 Task: Find connections with filter location Sinfra with filter topic #Strategywith filter profile language English with filter current company Dalmia Bharat Group with filter school Career Point University Kota with filter industry Household and Institutional Furniture Manufacturing with filter service category AssistanceAdvertising with filter keywords title Store Manager
Action: Mouse moved to (568, 73)
Screenshot: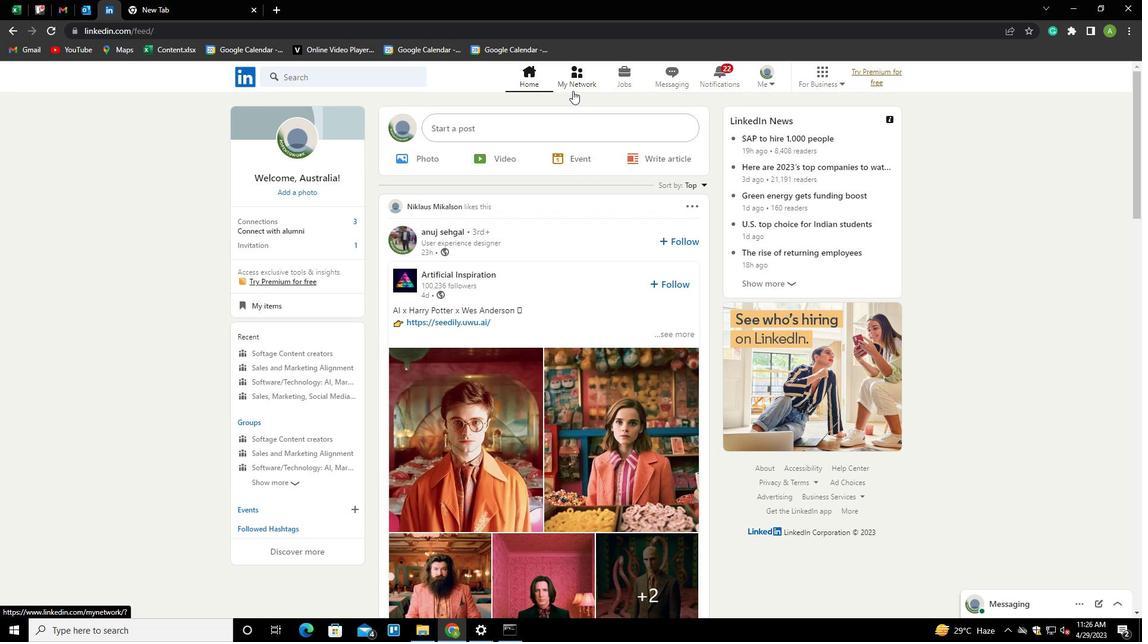 
Action: Mouse pressed left at (568, 73)
Screenshot: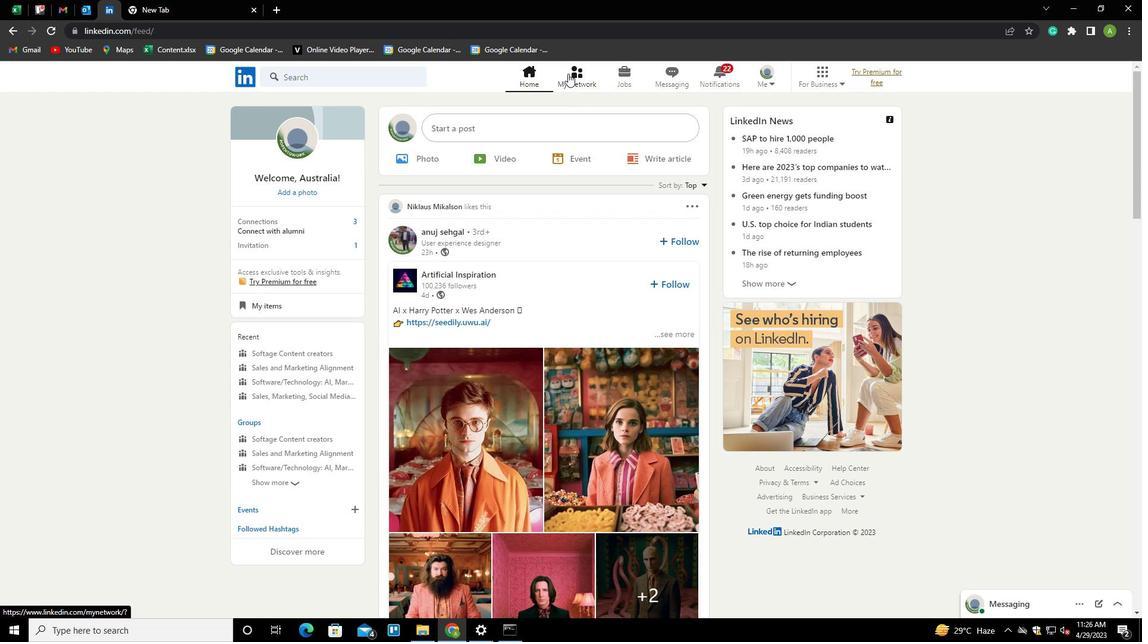 
Action: Mouse moved to (316, 143)
Screenshot: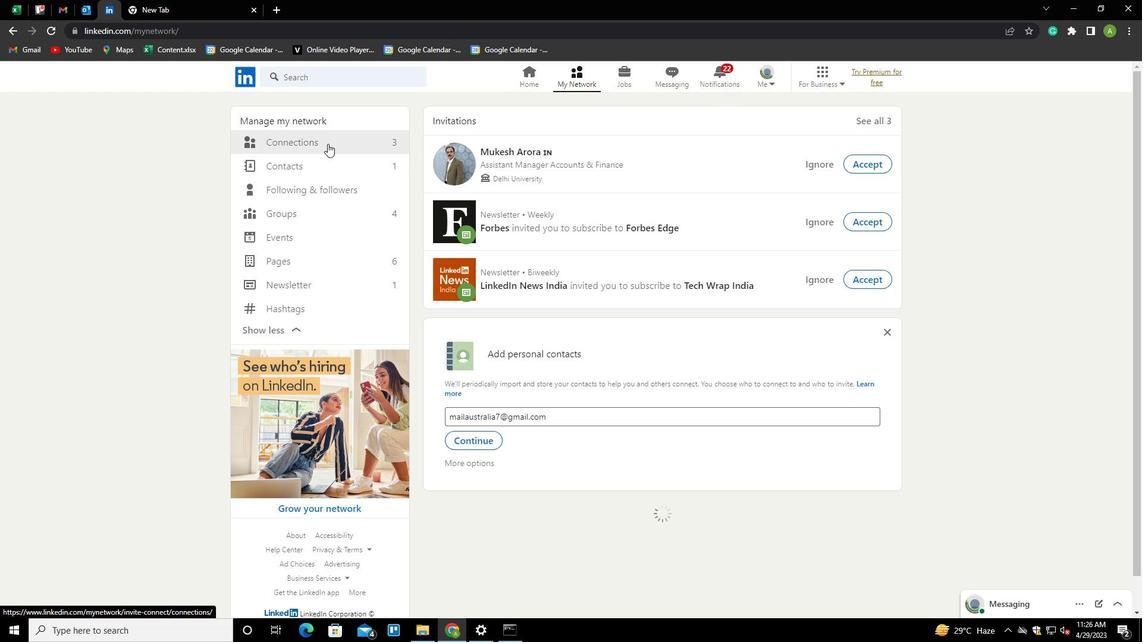 
Action: Mouse pressed left at (316, 143)
Screenshot: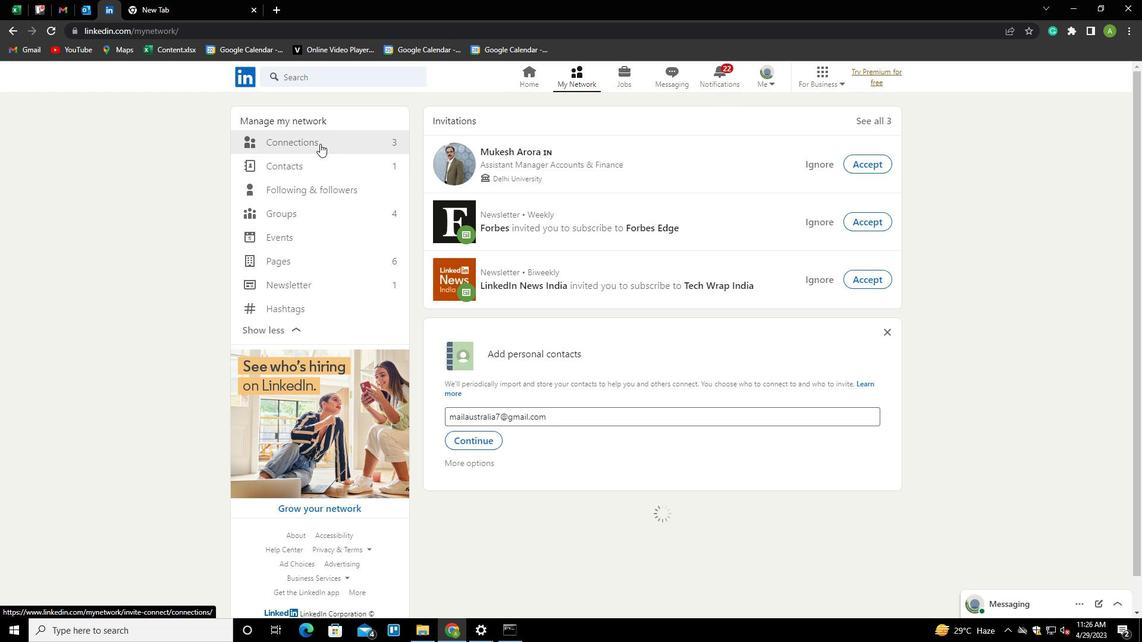 
Action: Mouse moved to (641, 144)
Screenshot: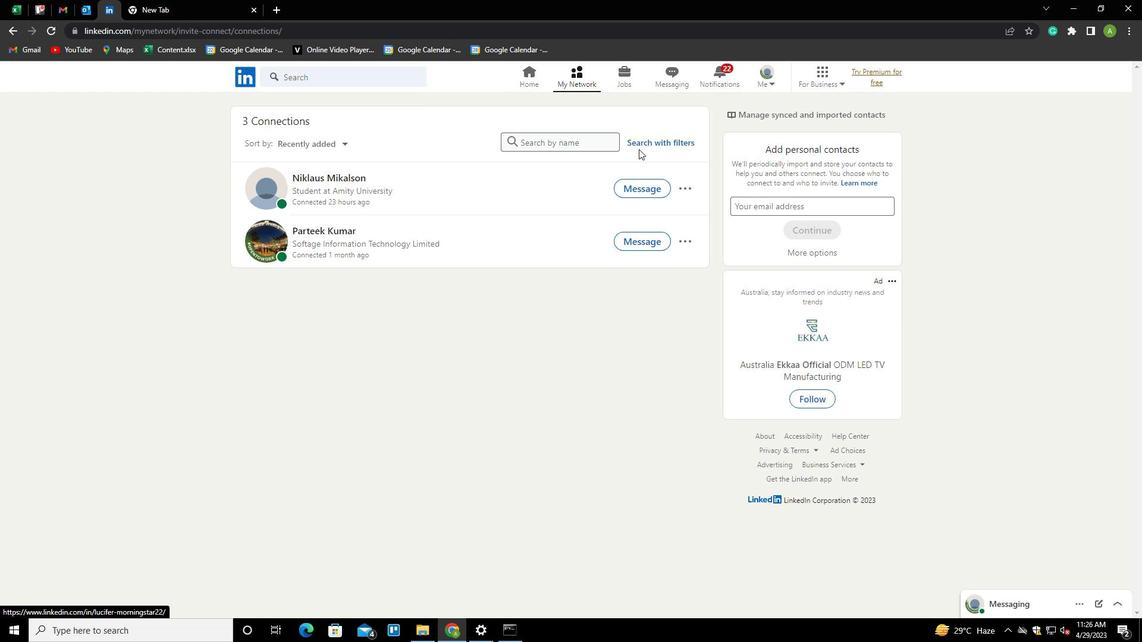 
Action: Mouse pressed left at (641, 144)
Screenshot: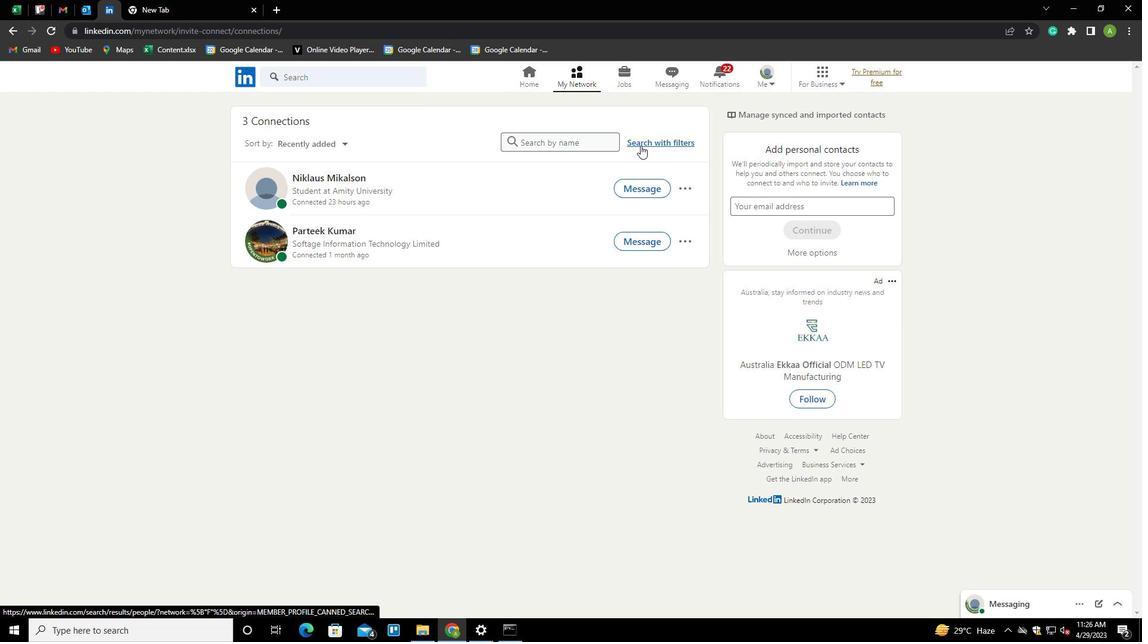 
Action: Mouse moved to (609, 111)
Screenshot: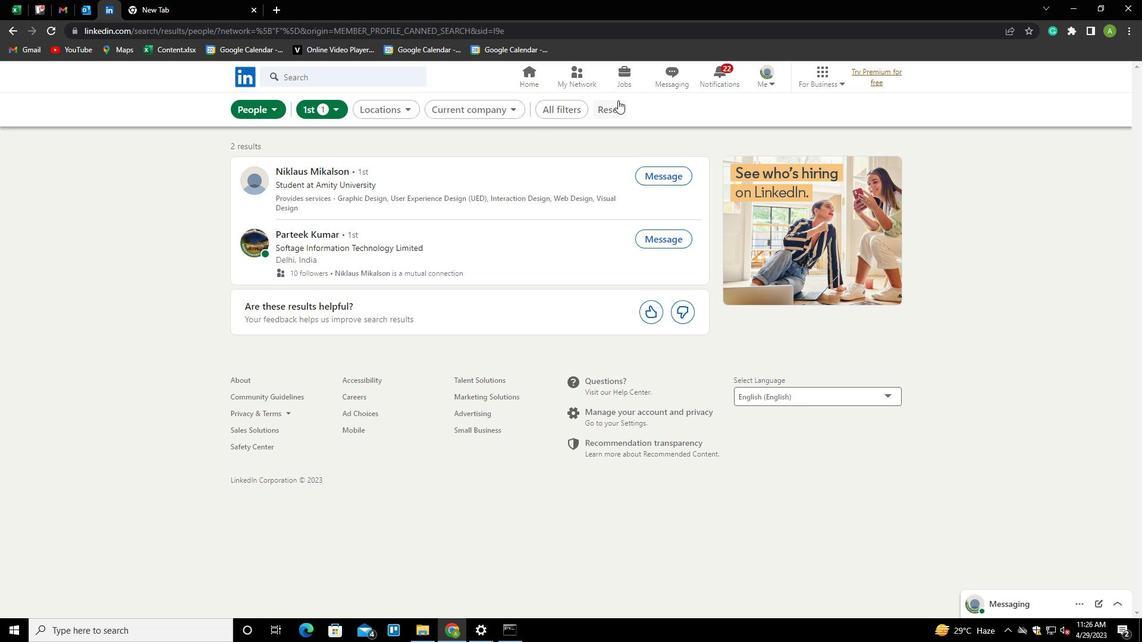 
Action: Mouse pressed left at (609, 111)
Screenshot: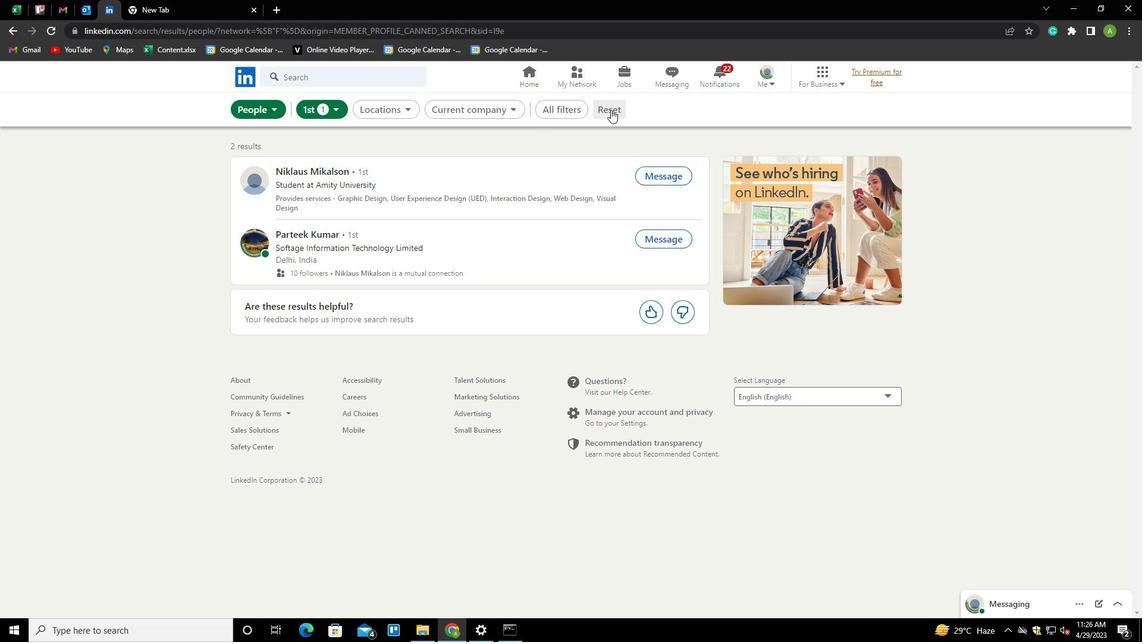 
Action: Mouse moved to (592, 112)
Screenshot: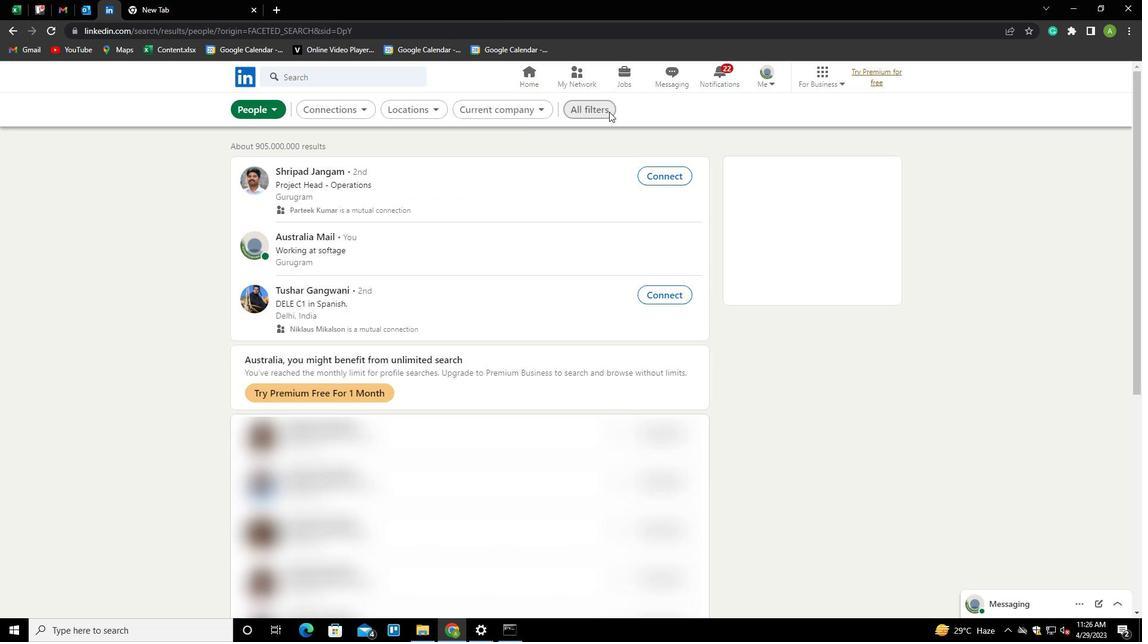
Action: Mouse pressed left at (592, 112)
Screenshot: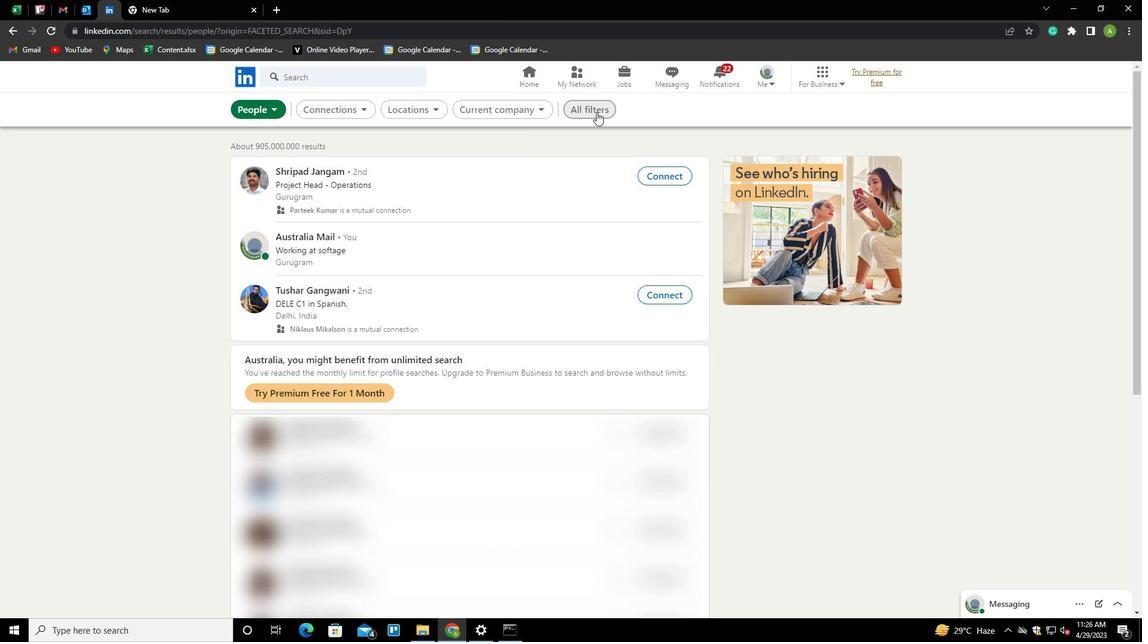 
Action: Mouse moved to (853, 274)
Screenshot: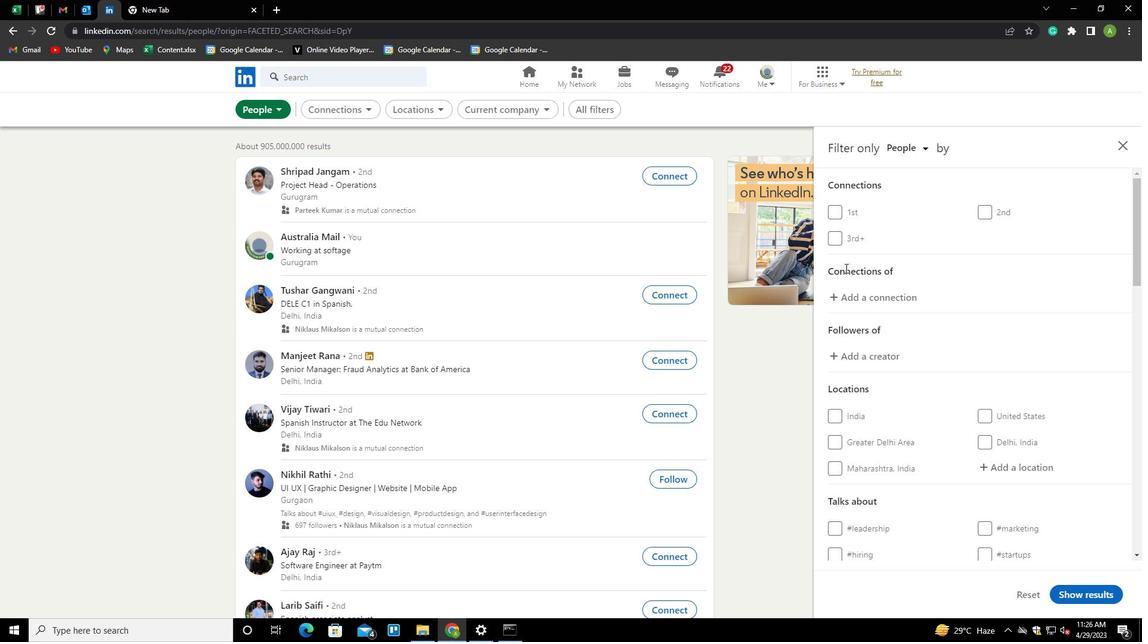 
Action: Mouse scrolled (853, 273) with delta (0, 0)
Screenshot: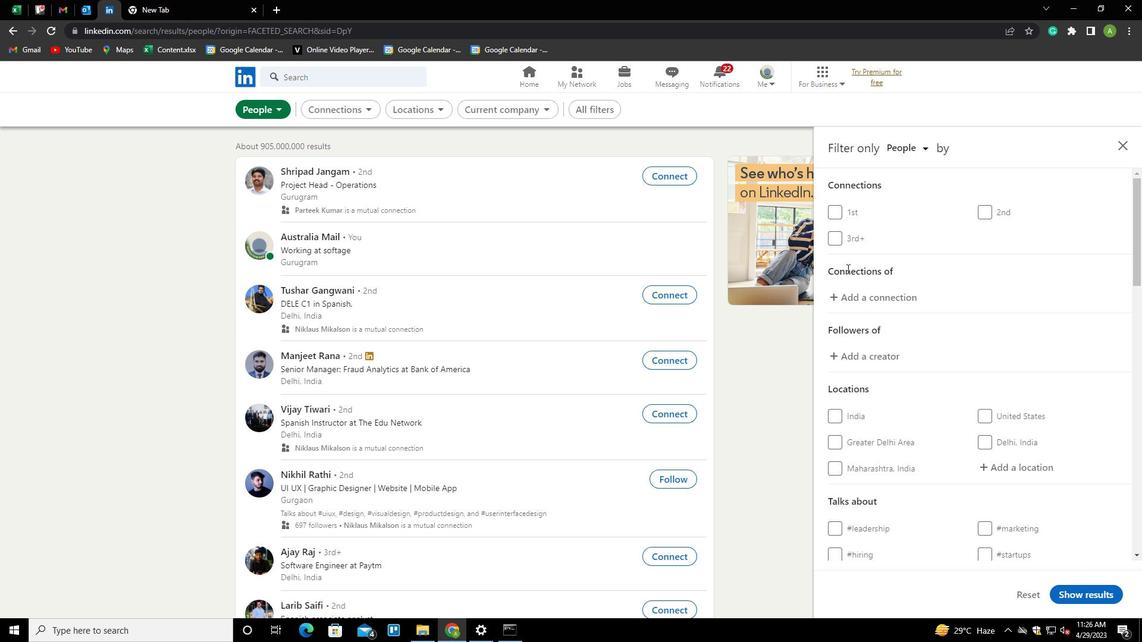 
Action: Mouse scrolled (853, 273) with delta (0, 0)
Screenshot: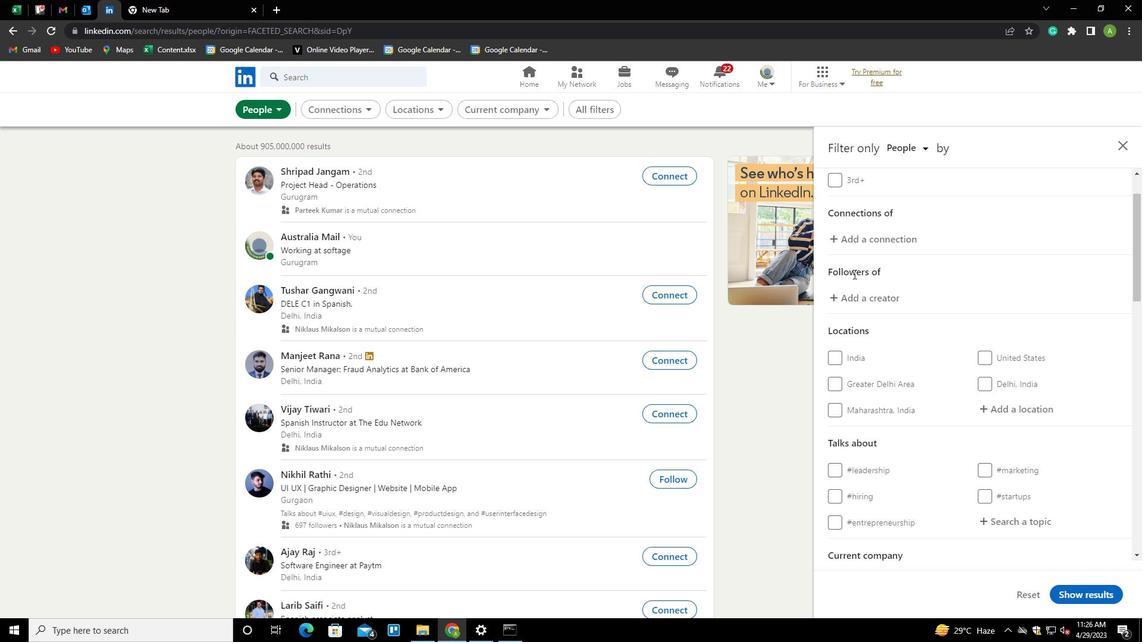 
Action: Mouse scrolled (853, 273) with delta (0, 0)
Screenshot: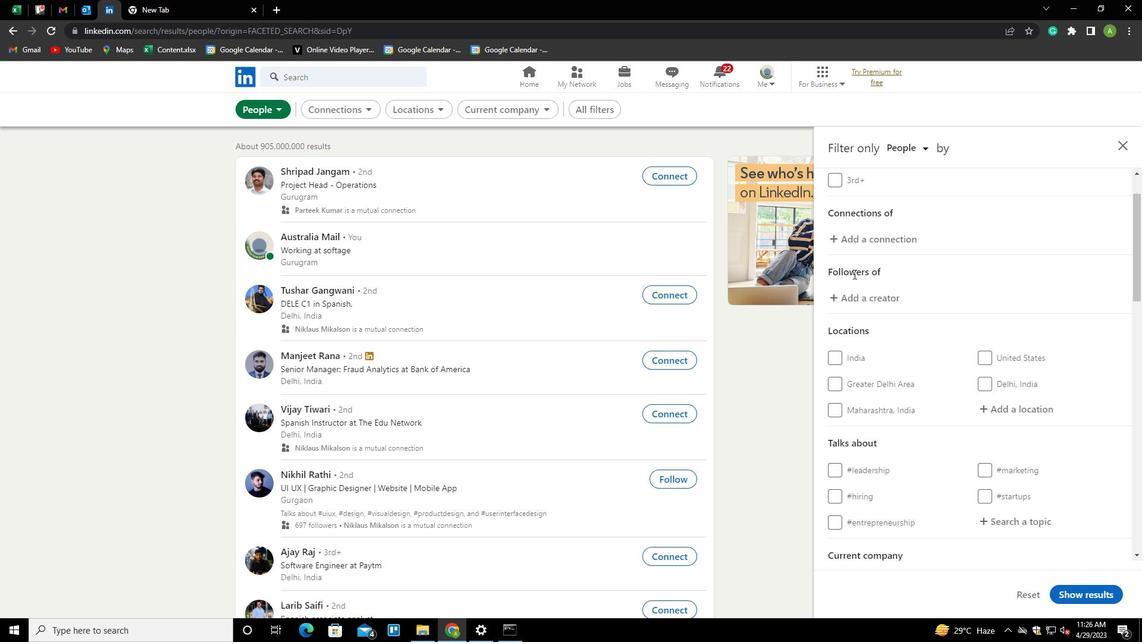 
Action: Mouse moved to (1005, 290)
Screenshot: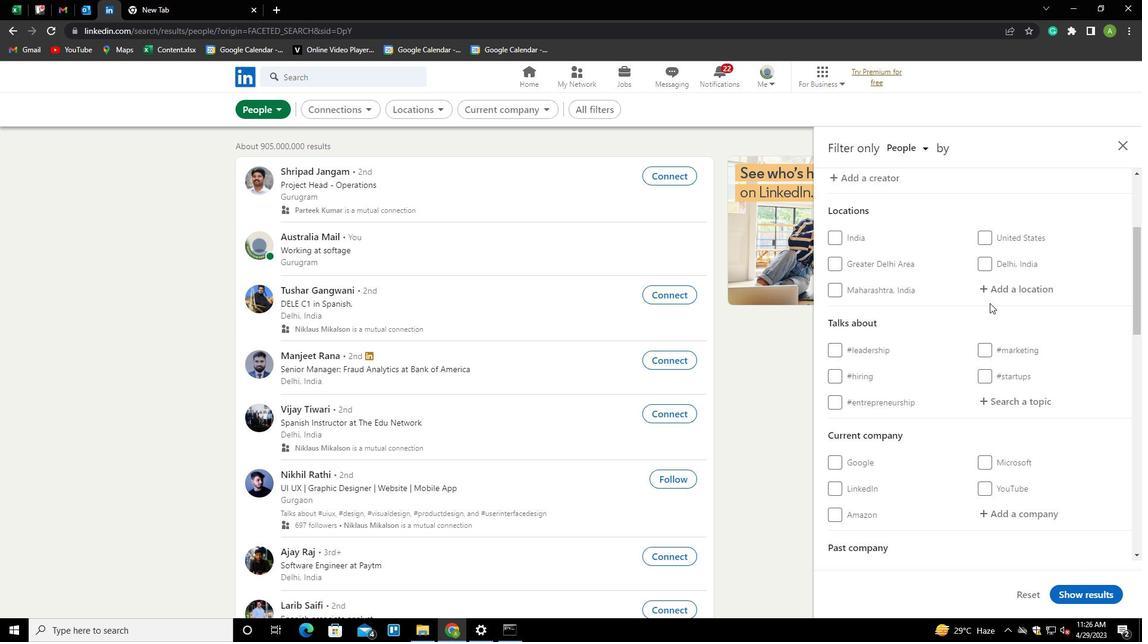 
Action: Mouse pressed left at (1005, 290)
Screenshot: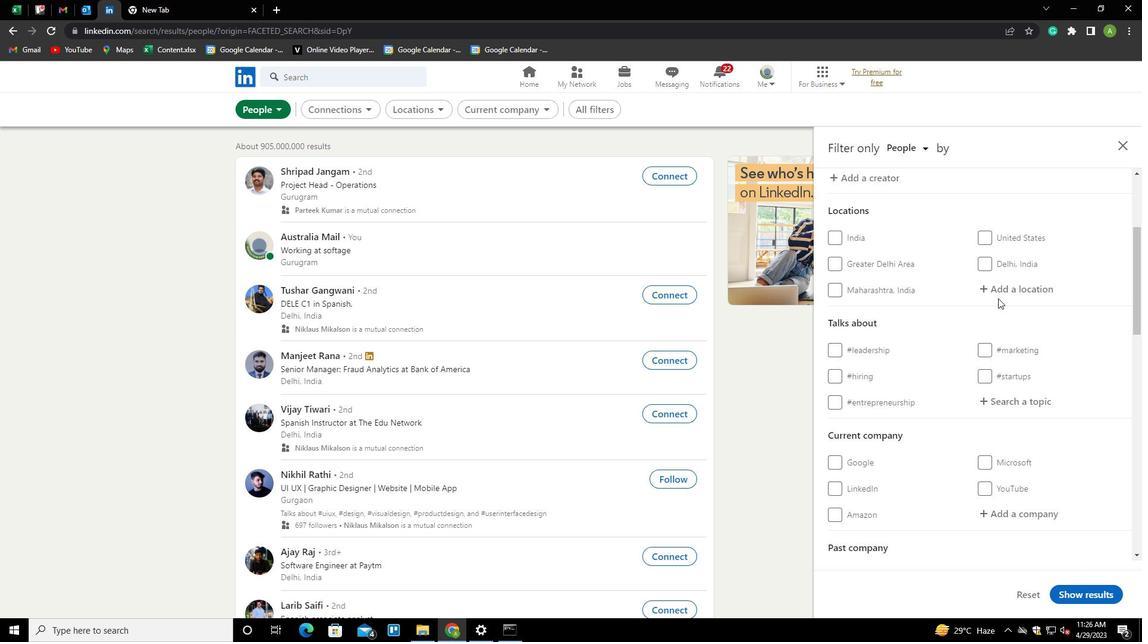 
Action: Mouse moved to (1007, 290)
Screenshot: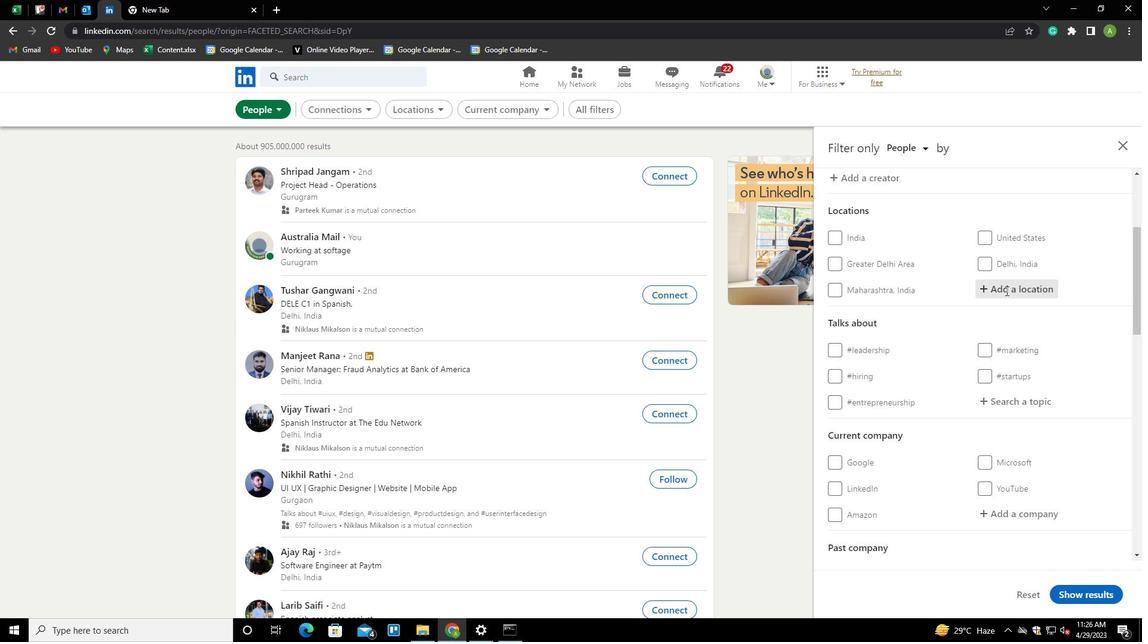 
Action: Mouse pressed left at (1007, 290)
Screenshot: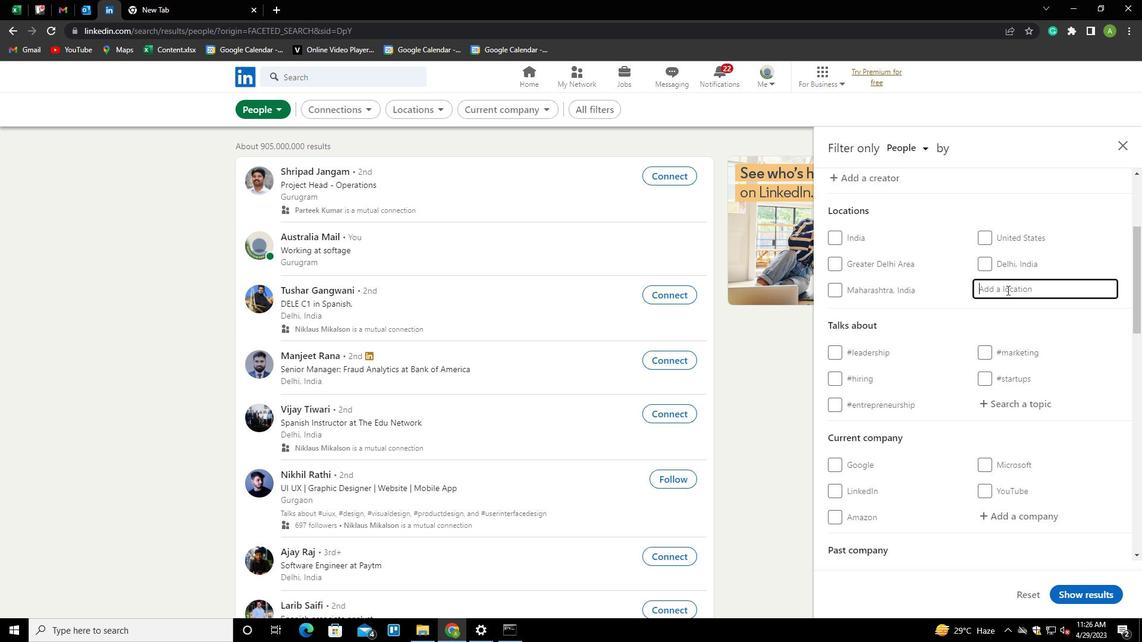 
Action: Mouse moved to (1007, 290)
Screenshot: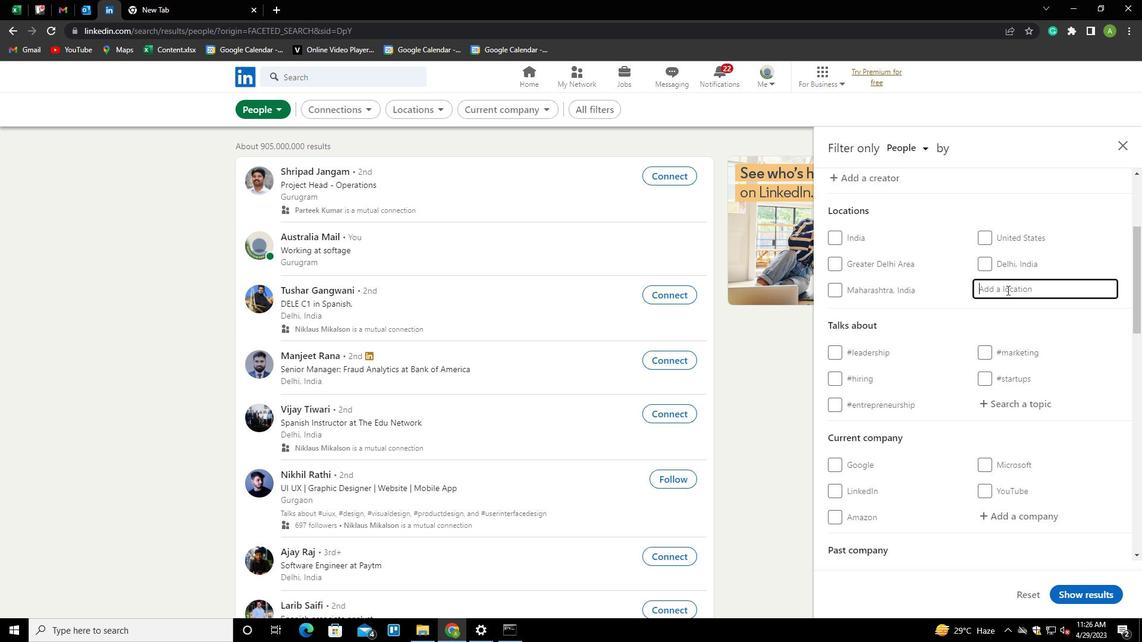 
Action: Key pressed <Key.shift>SINFRA
Screenshot: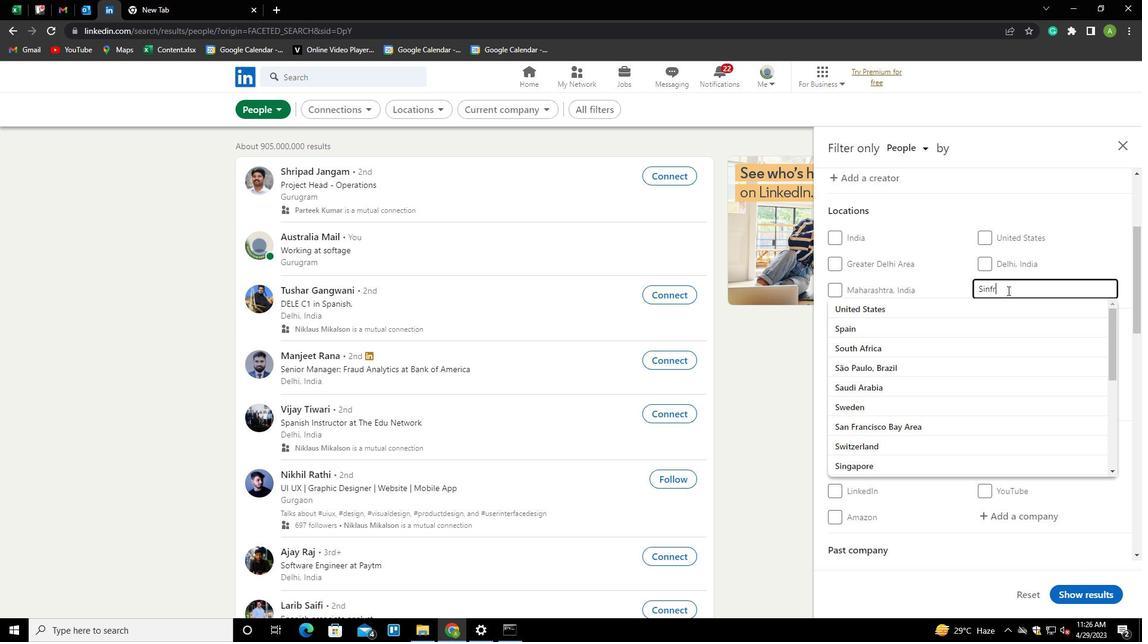
Action: Mouse moved to (1037, 317)
Screenshot: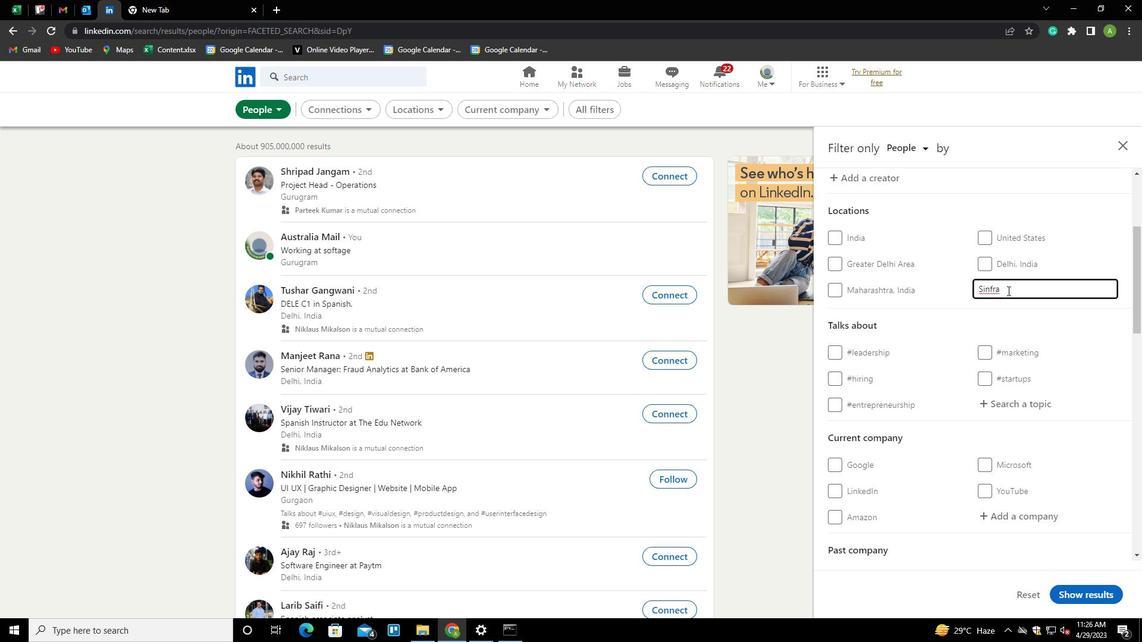 
Action: Mouse pressed left at (1037, 317)
Screenshot: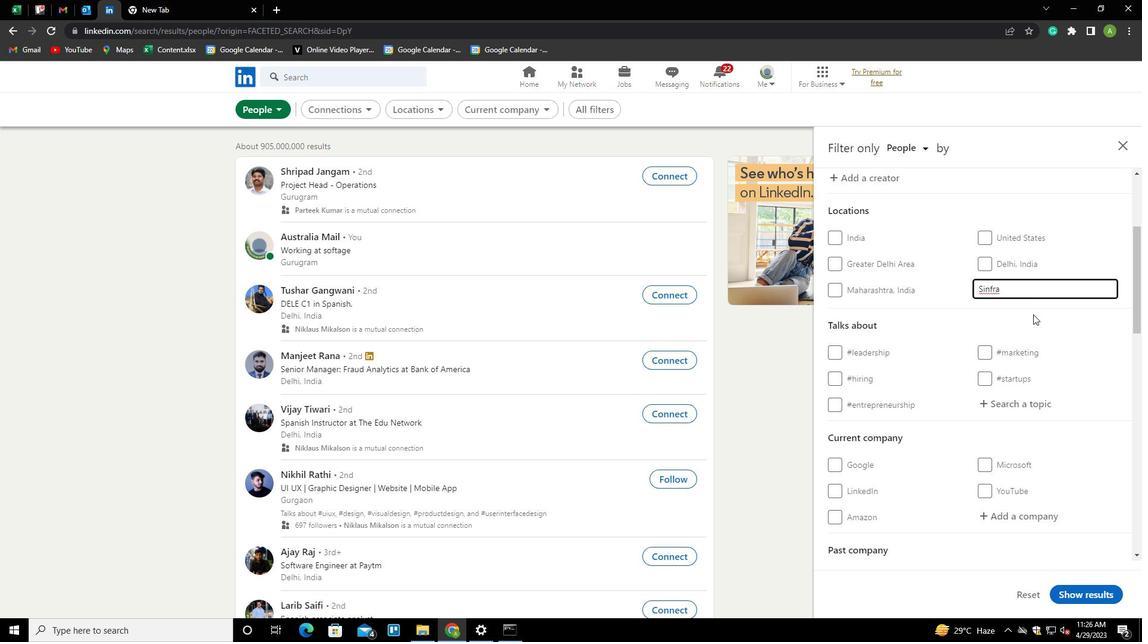 
Action: Mouse scrolled (1037, 316) with delta (0, 0)
Screenshot: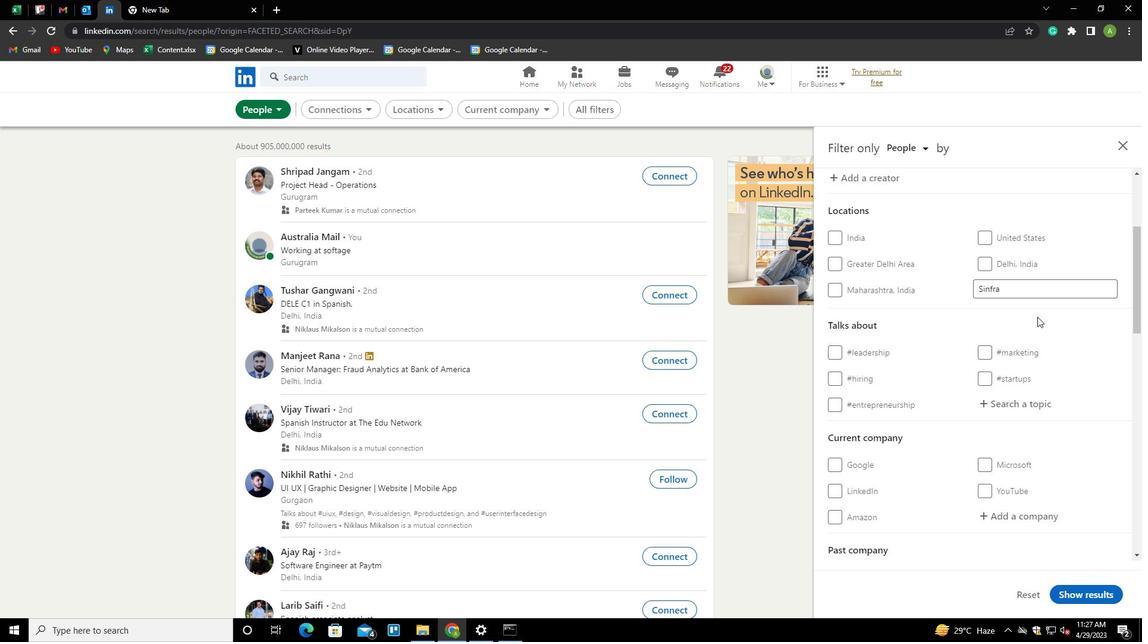 
Action: Mouse scrolled (1037, 316) with delta (0, 0)
Screenshot: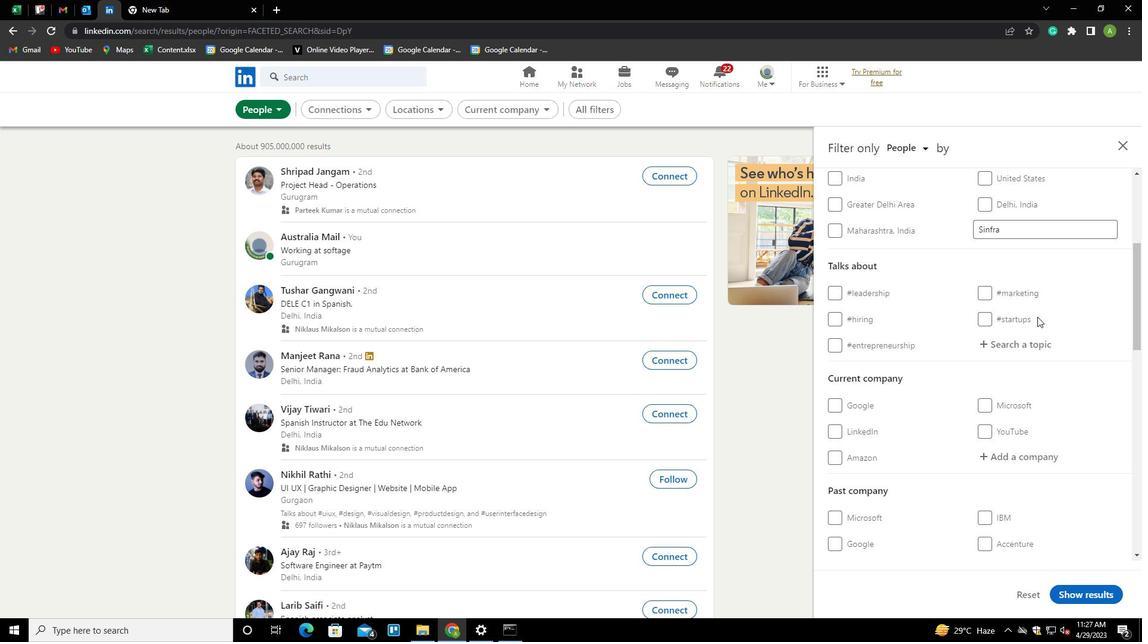
Action: Mouse moved to (1012, 291)
Screenshot: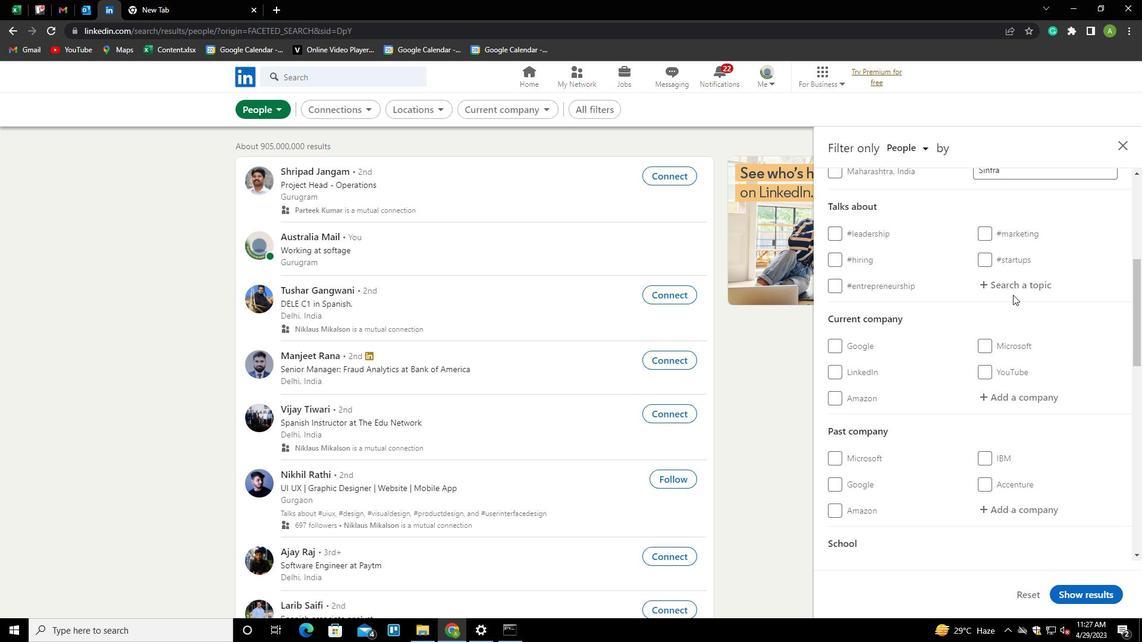 
Action: Mouse pressed left at (1012, 291)
Screenshot: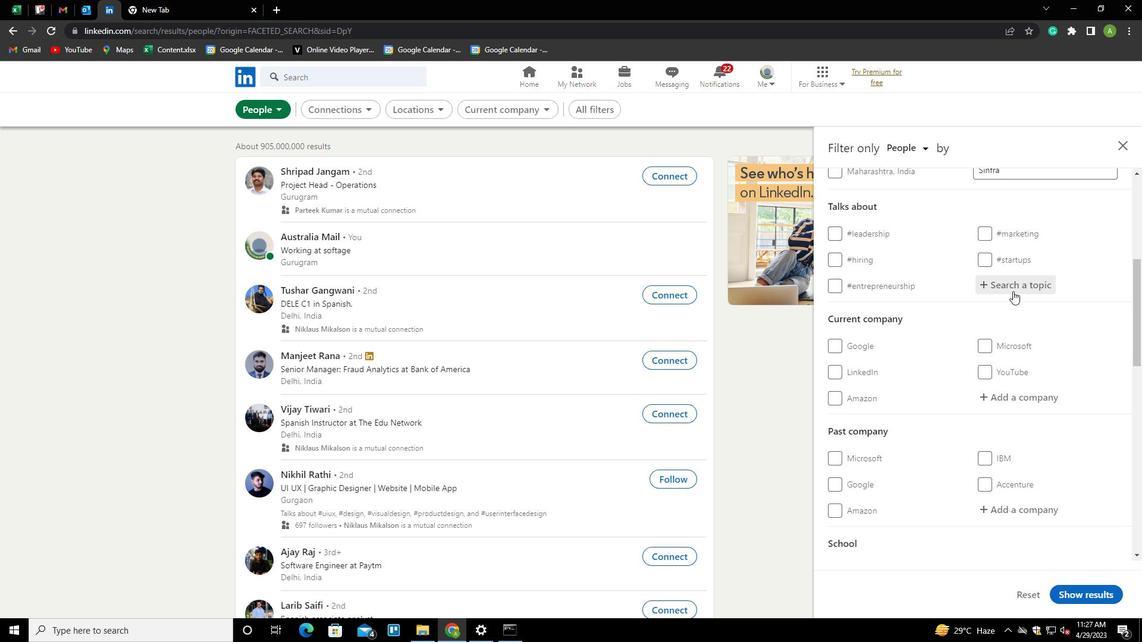 
Action: Key pressed <Key.shift>STRATEGY<Key.down><Key.enter>
Screenshot: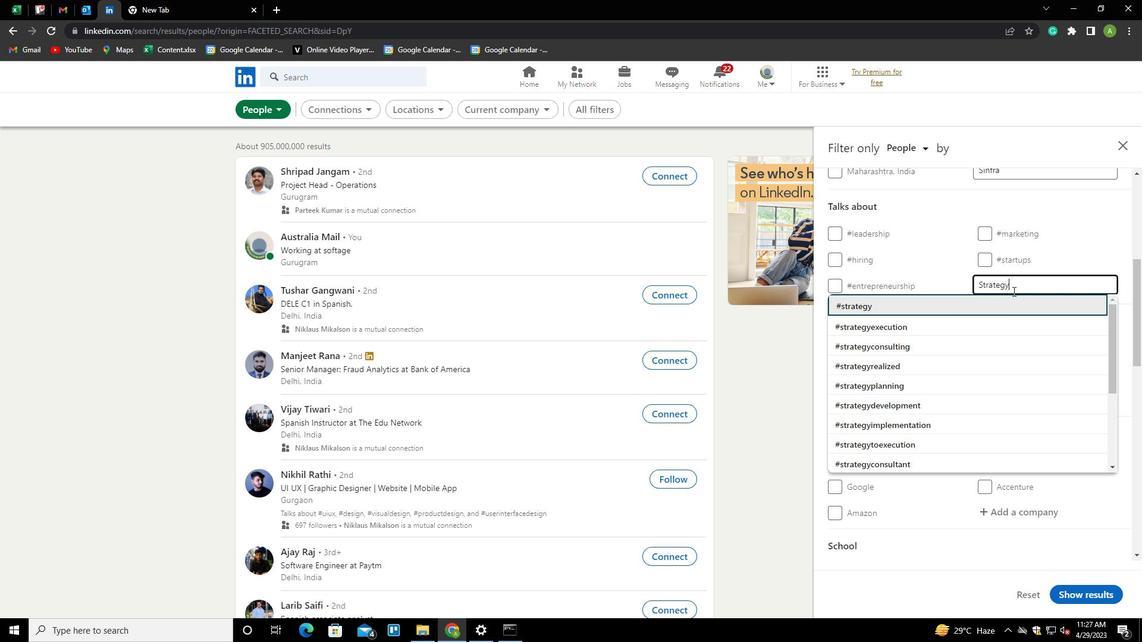 
Action: Mouse scrolled (1012, 290) with delta (0, 0)
Screenshot: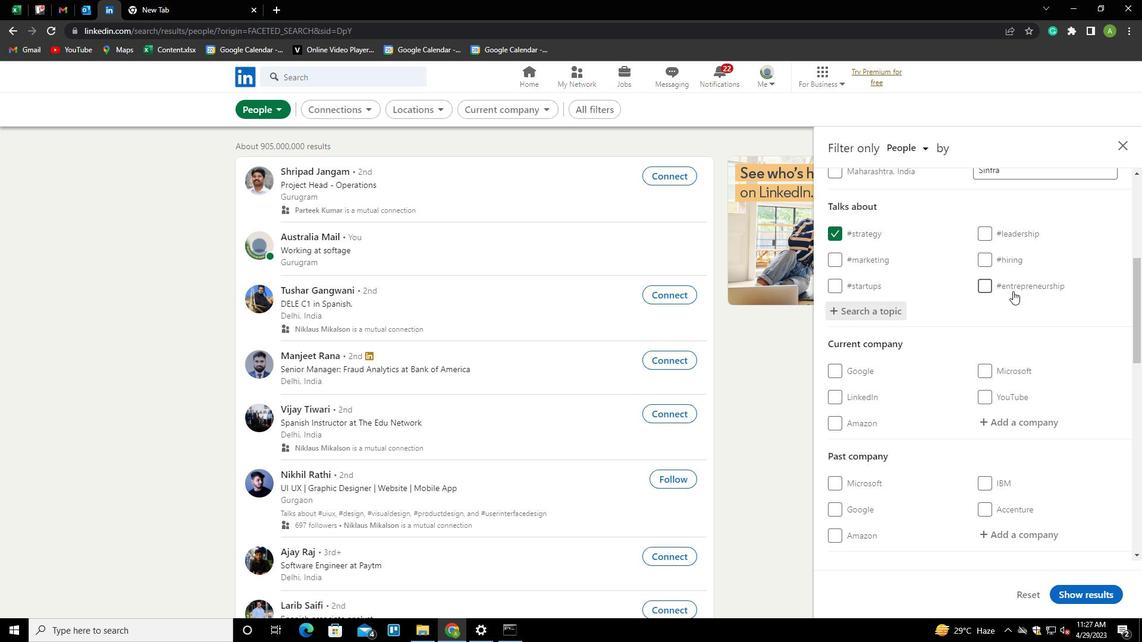 
Action: Mouse scrolled (1012, 290) with delta (0, 0)
Screenshot: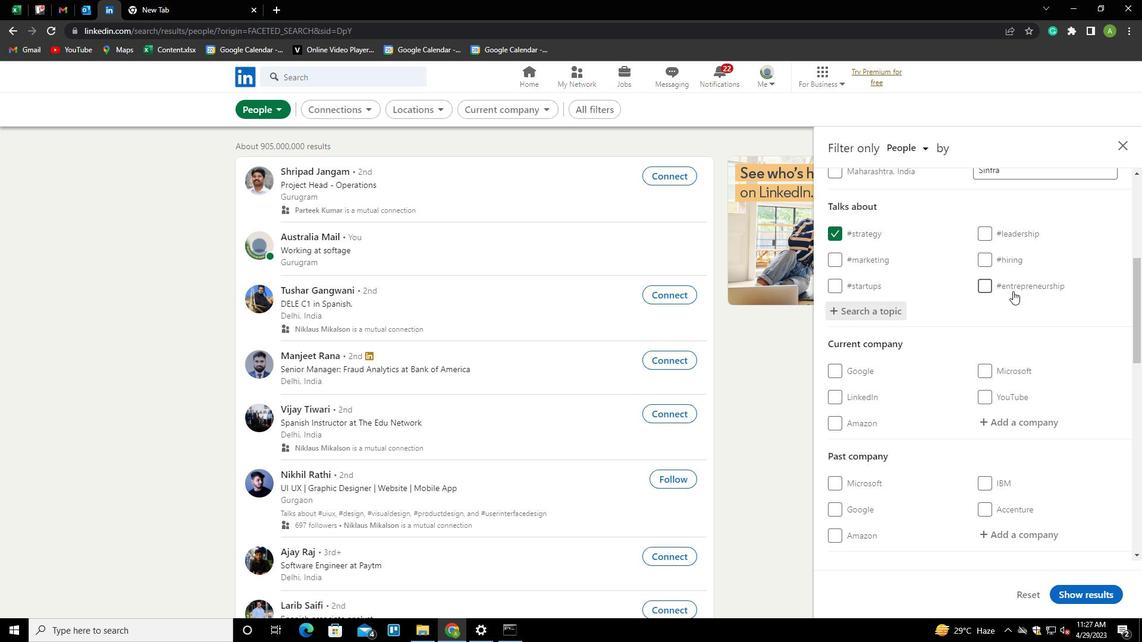
Action: Mouse scrolled (1012, 290) with delta (0, 0)
Screenshot: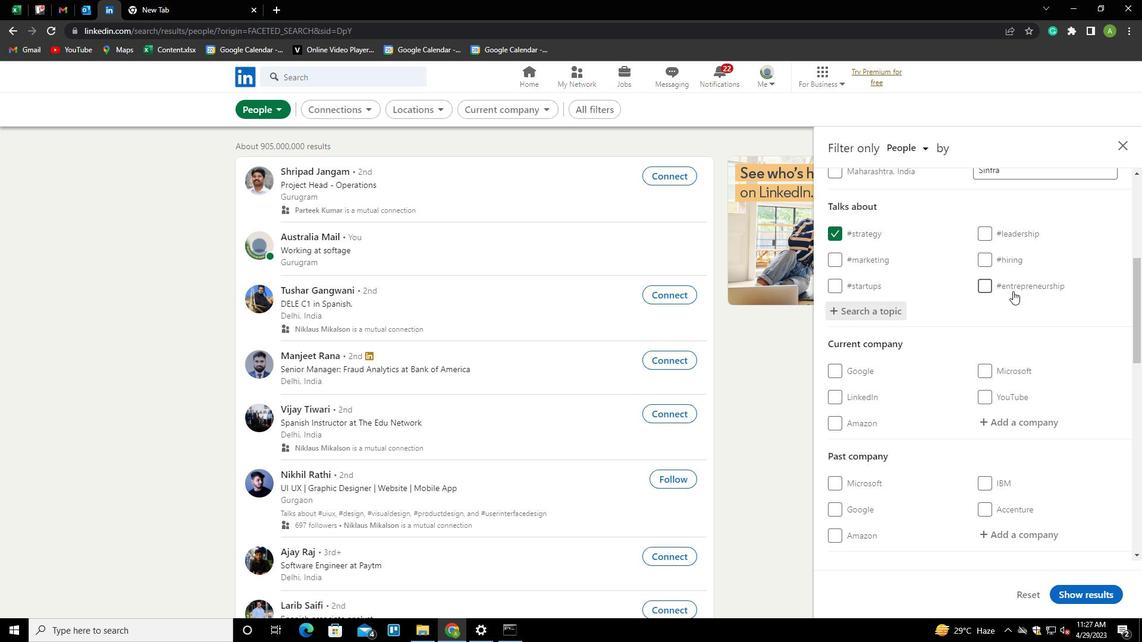 
Action: Mouse scrolled (1012, 290) with delta (0, 0)
Screenshot: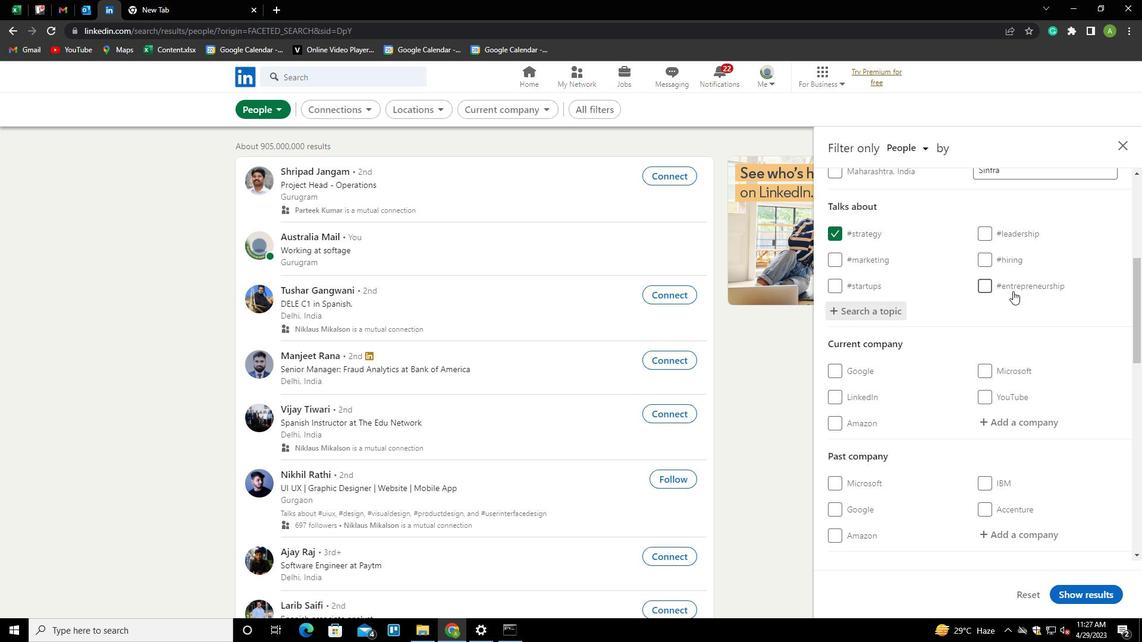 
Action: Mouse scrolled (1012, 290) with delta (0, 0)
Screenshot: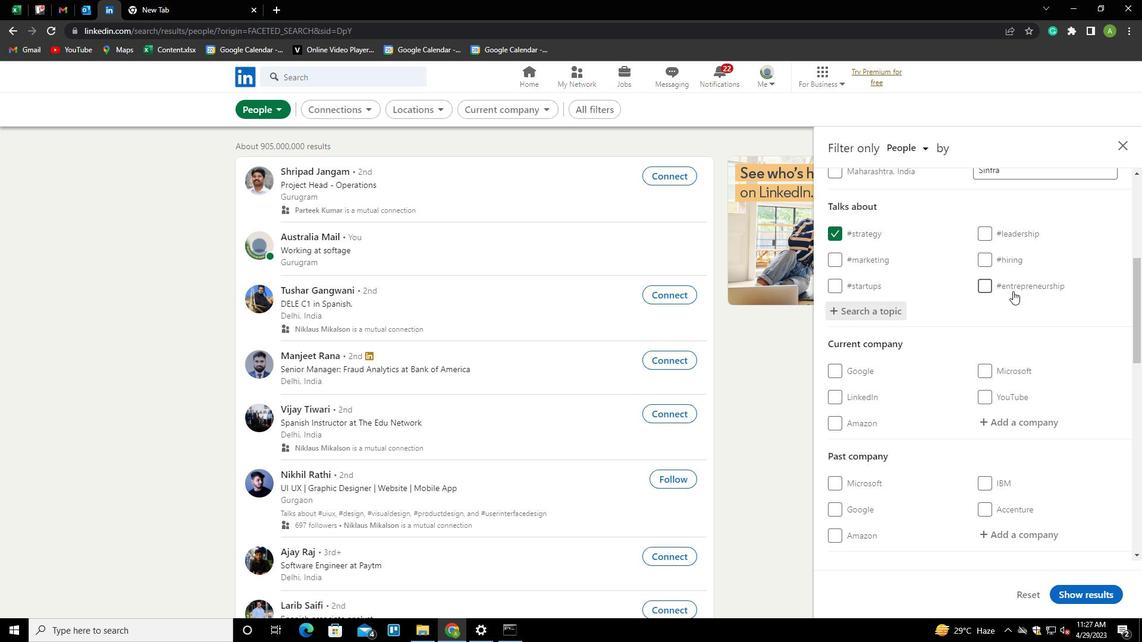 
Action: Mouse scrolled (1012, 290) with delta (0, 0)
Screenshot: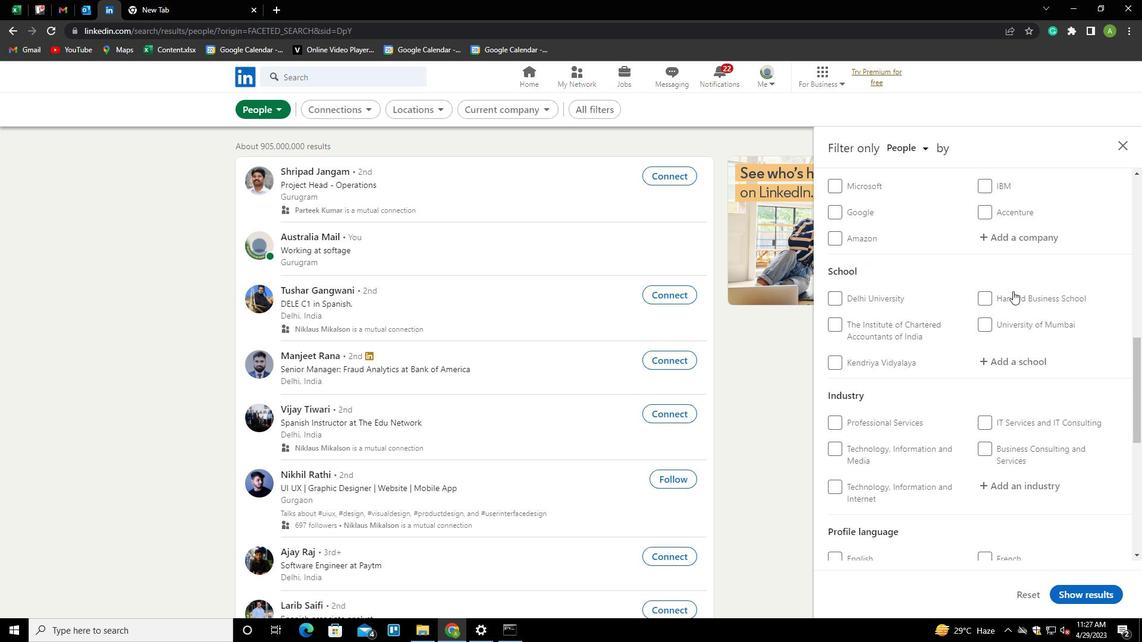 
Action: Mouse scrolled (1012, 290) with delta (0, 0)
Screenshot: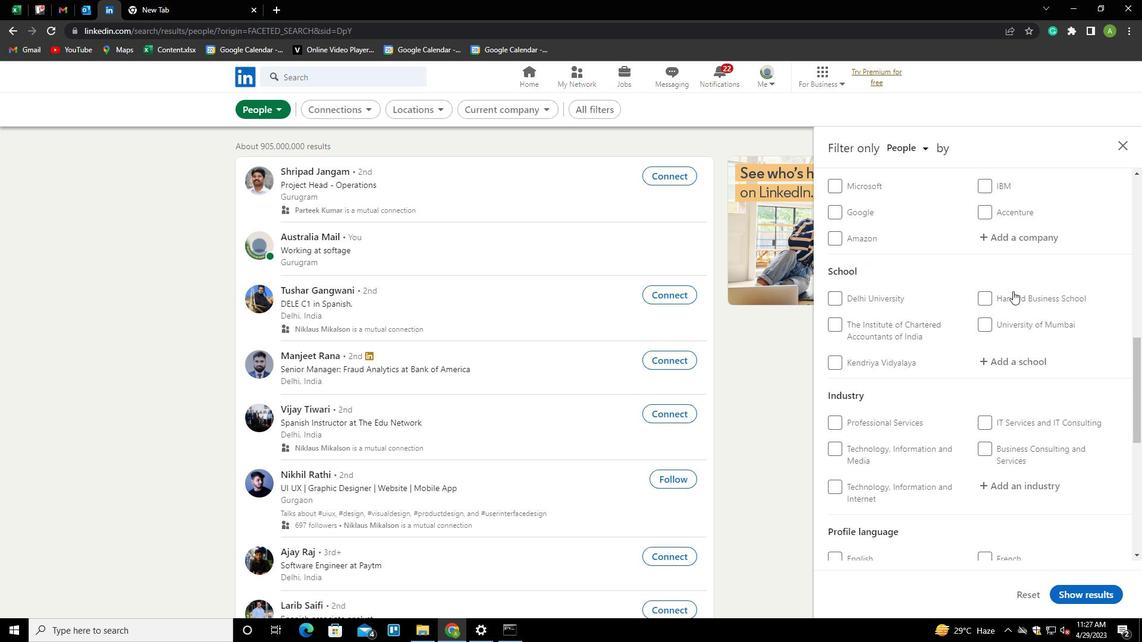 
Action: Mouse scrolled (1012, 290) with delta (0, 0)
Screenshot: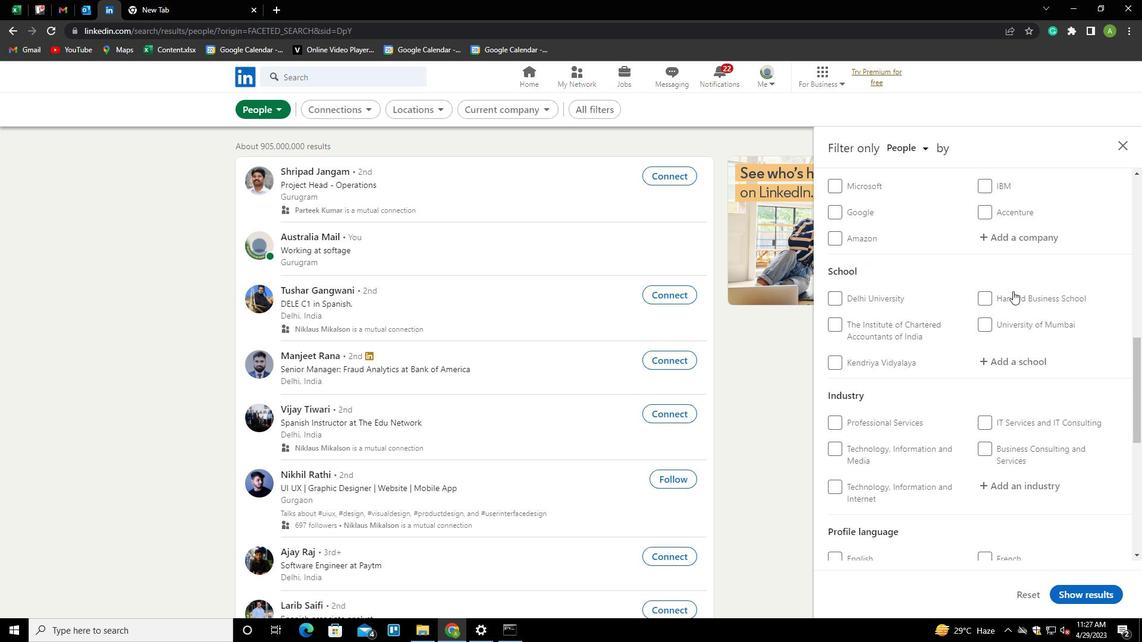 
Action: Mouse scrolled (1012, 290) with delta (0, 0)
Screenshot: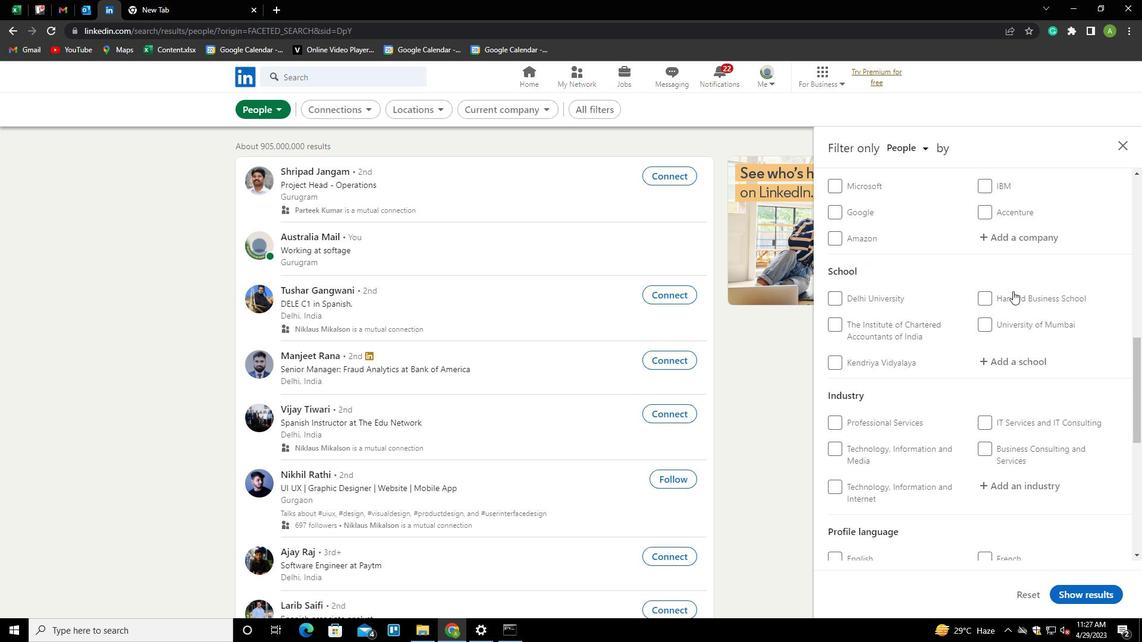 
Action: Mouse moved to (847, 323)
Screenshot: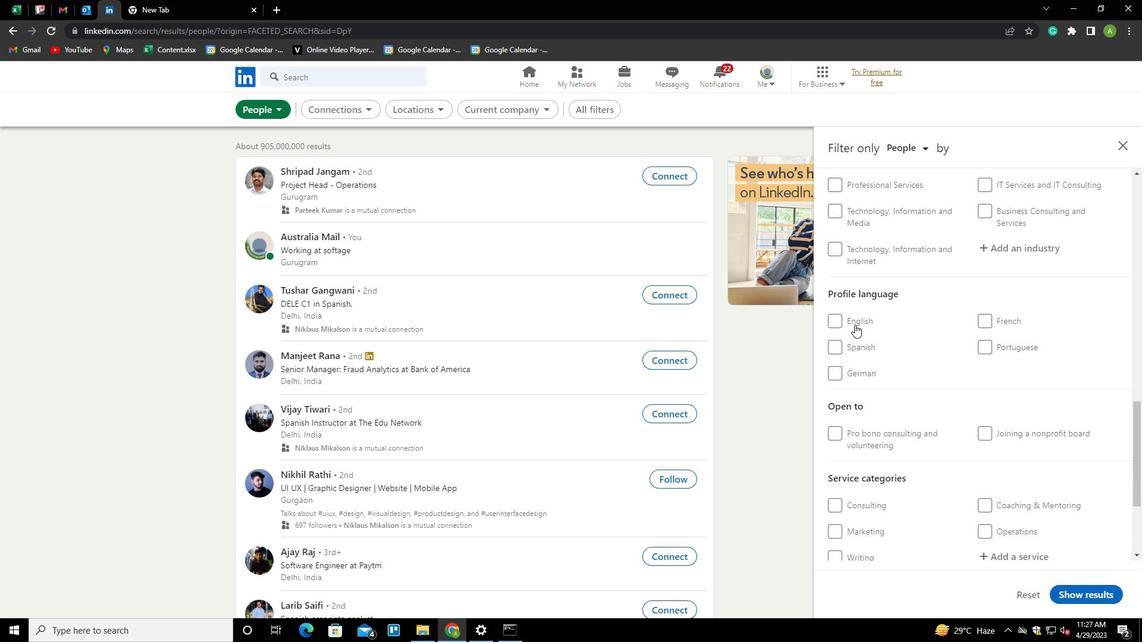 
Action: Mouse pressed left at (847, 323)
Screenshot: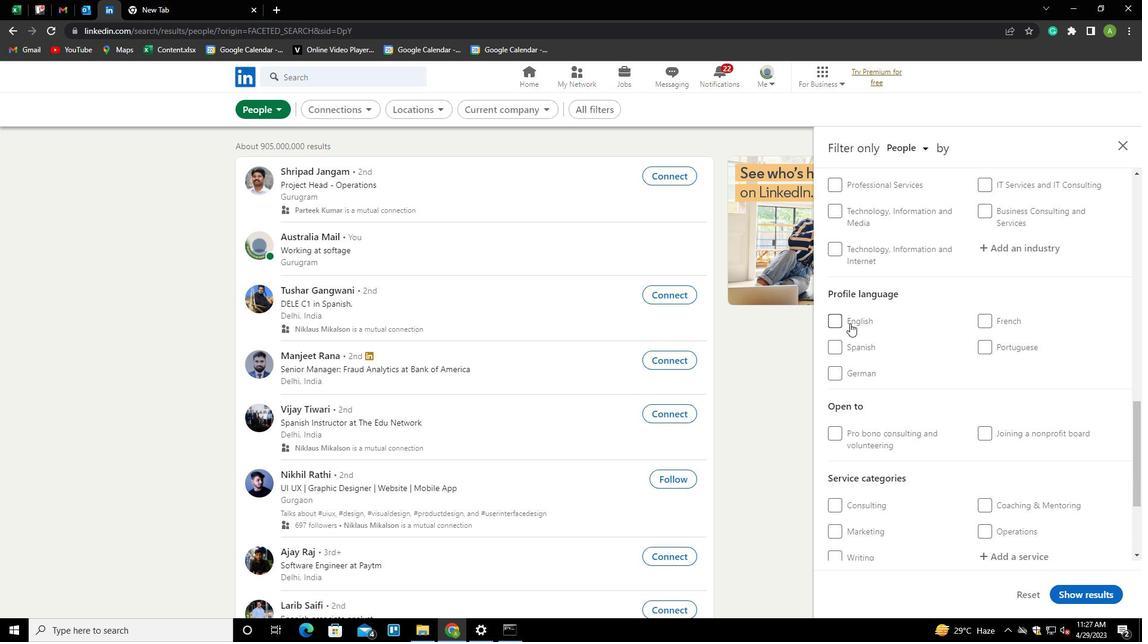 
Action: Mouse moved to (990, 362)
Screenshot: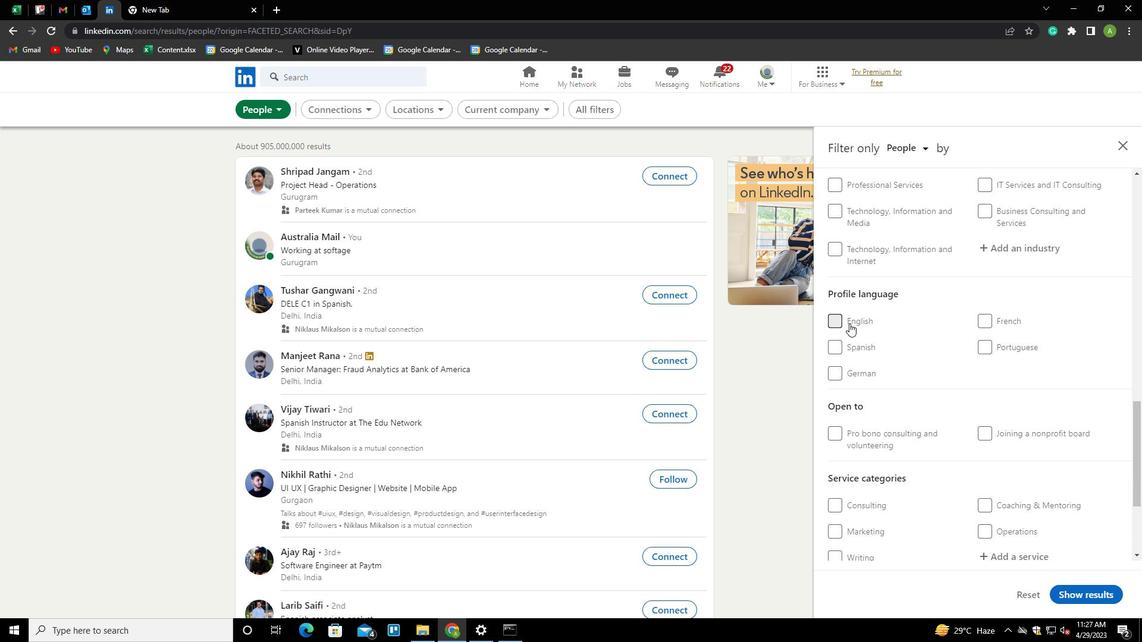 
Action: Mouse scrolled (990, 363) with delta (0, 0)
Screenshot: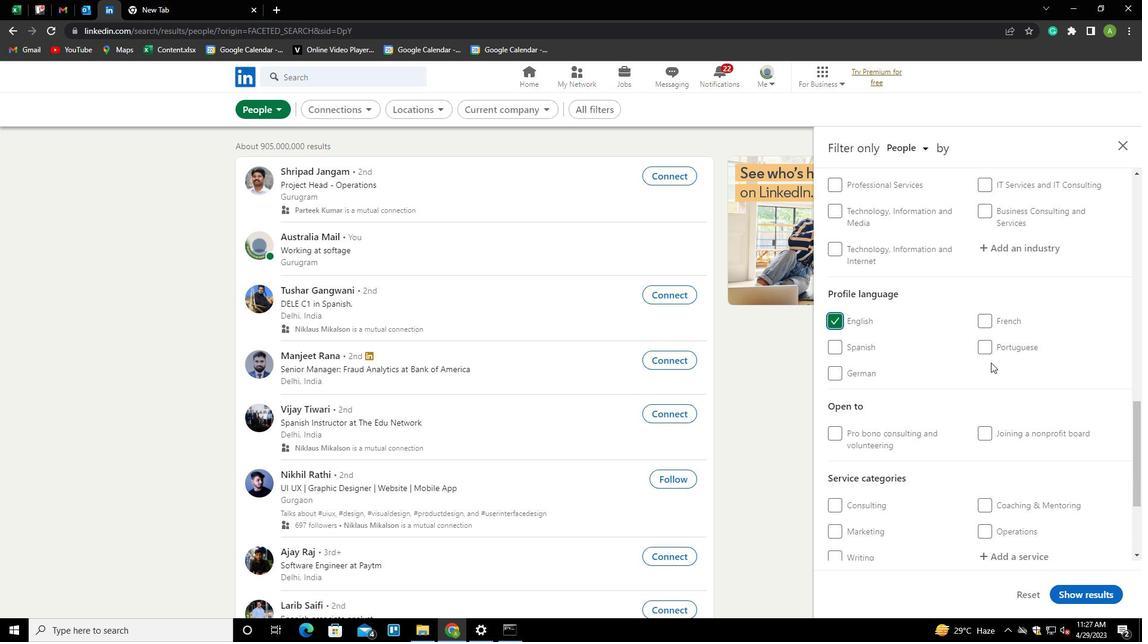 
Action: Mouse scrolled (990, 363) with delta (0, 0)
Screenshot: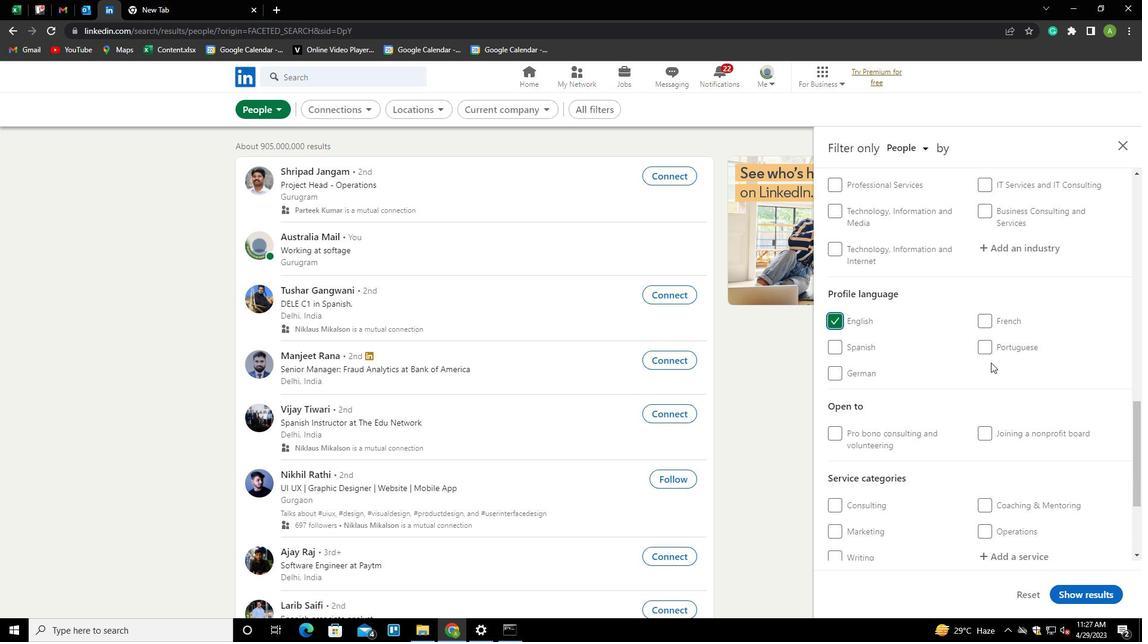 
Action: Mouse scrolled (990, 363) with delta (0, 0)
Screenshot: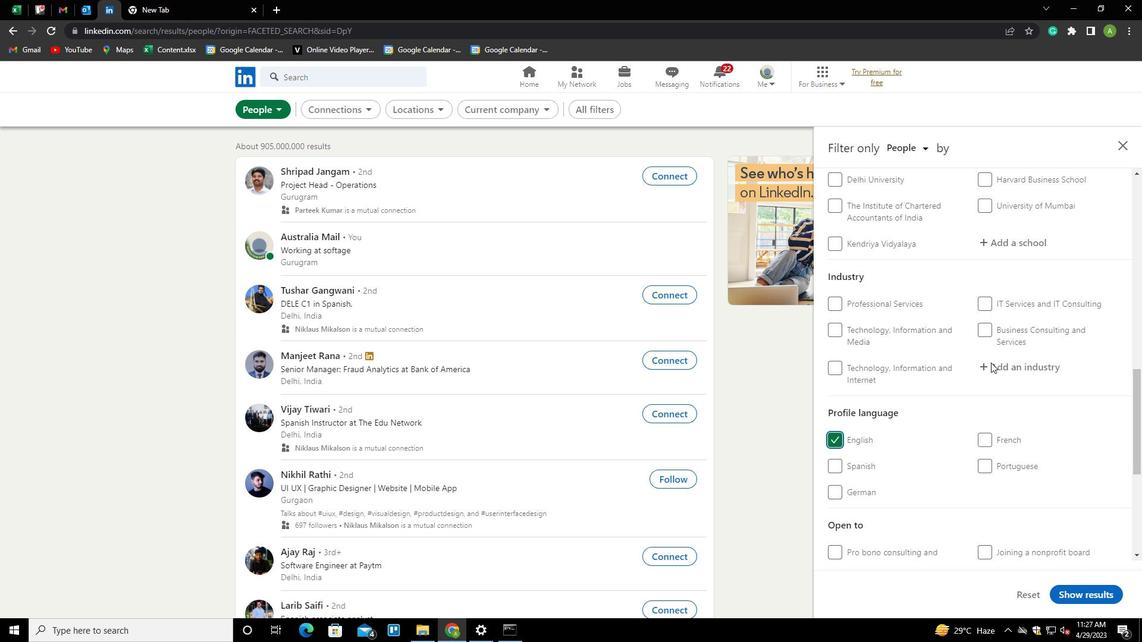 
Action: Mouse scrolled (990, 363) with delta (0, 0)
Screenshot: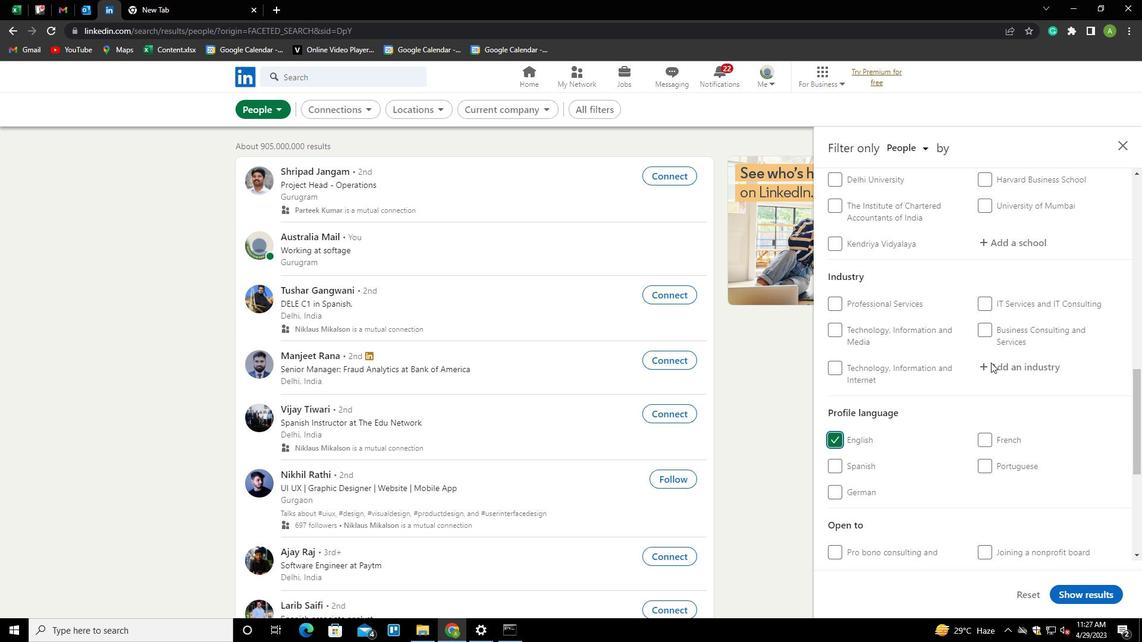 
Action: Mouse scrolled (990, 363) with delta (0, 0)
Screenshot: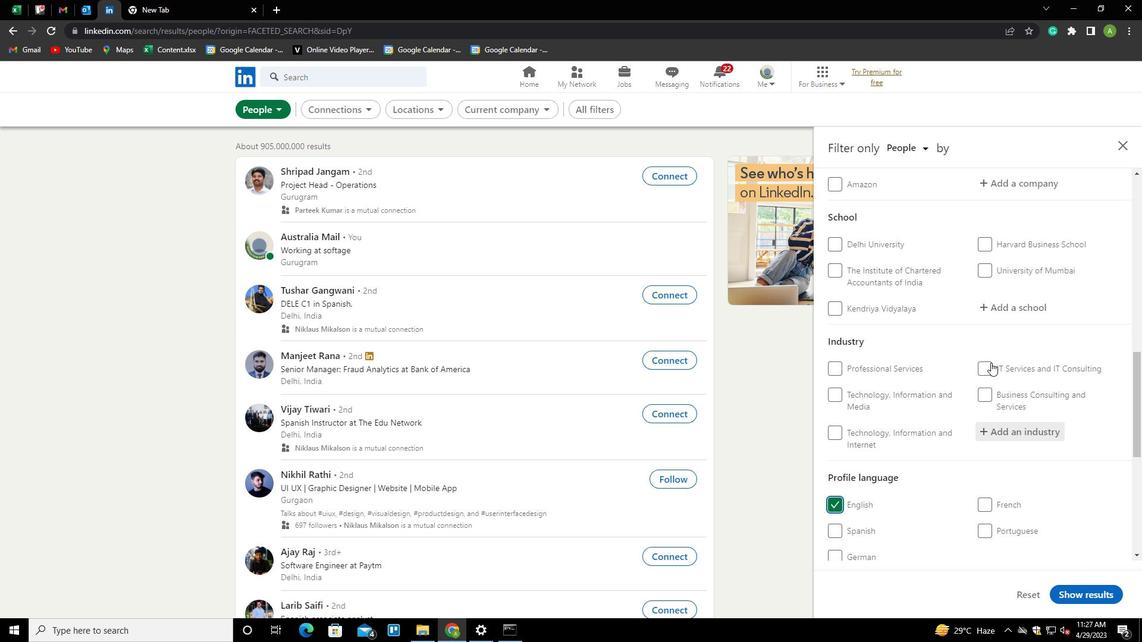 
Action: Mouse moved to (1005, 307)
Screenshot: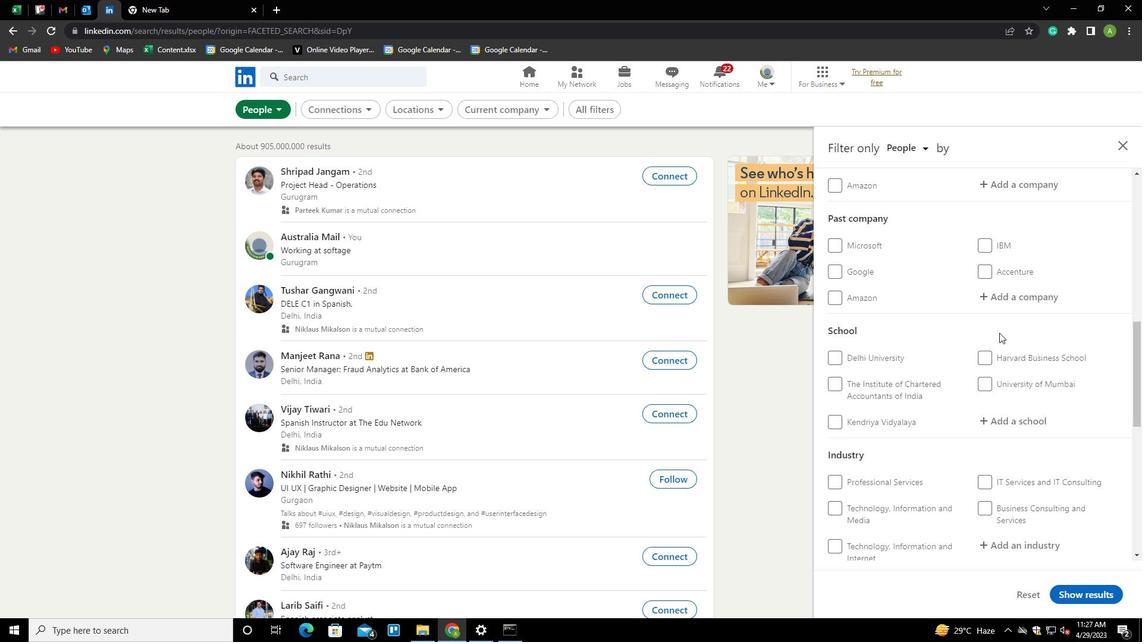 
Action: Mouse scrolled (1005, 308) with delta (0, 0)
Screenshot: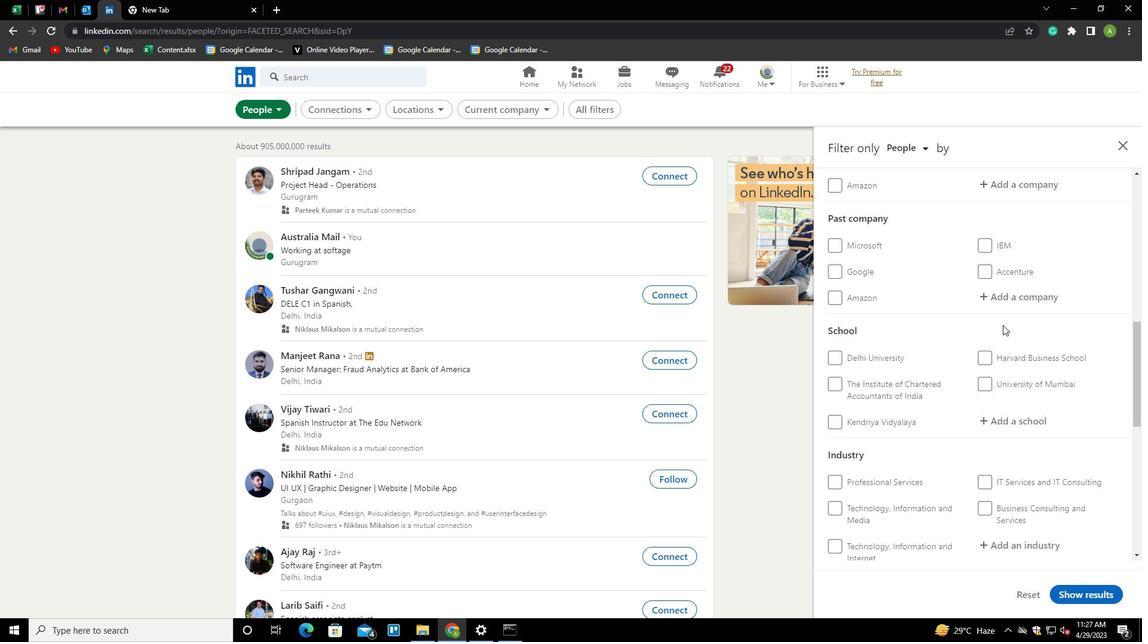 
Action: Mouse scrolled (1005, 308) with delta (0, 0)
Screenshot: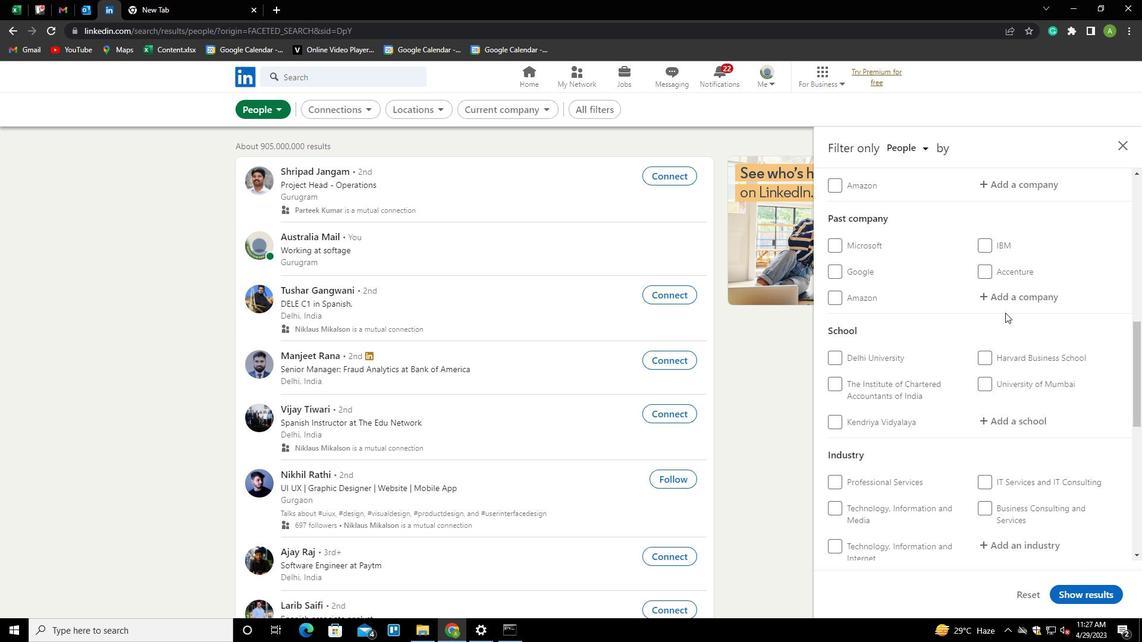 
Action: Mouse moved to (1008, 302)
Screenshot: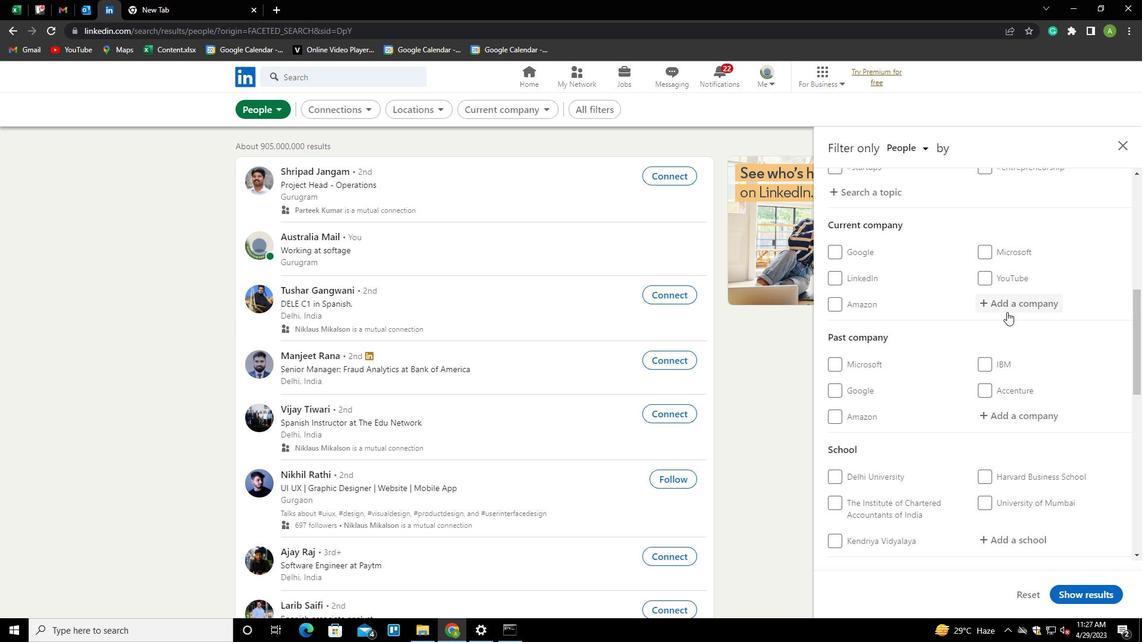 
Action: Mouse pressed left at (1008, 302)
Screenshot: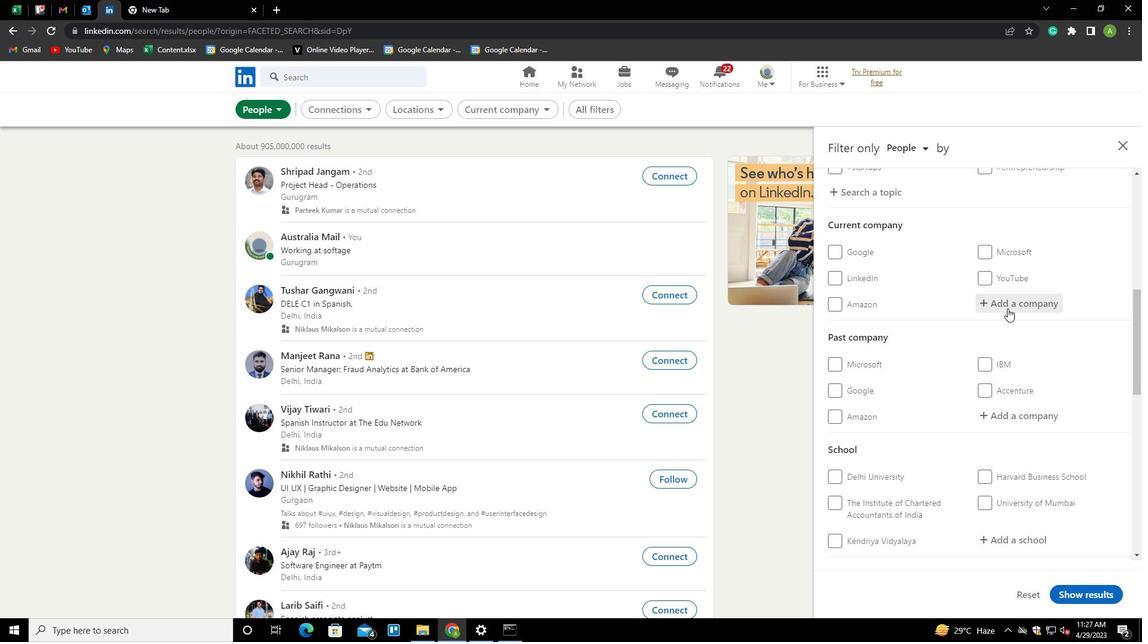 
Action: Key pressed <Key.shift>DAM<Key.backspace>LMIA<Key.down><Key.enter>
Screenshot: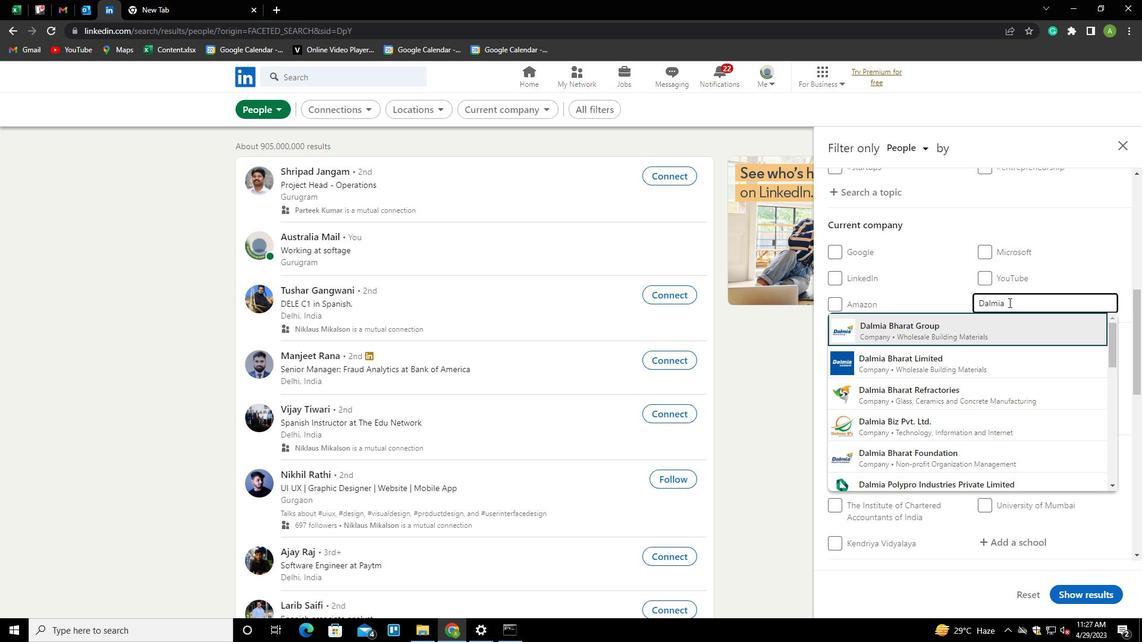 
Action: Mouse scrolled (1008, 302) with delta (0, 0)
Screenshot: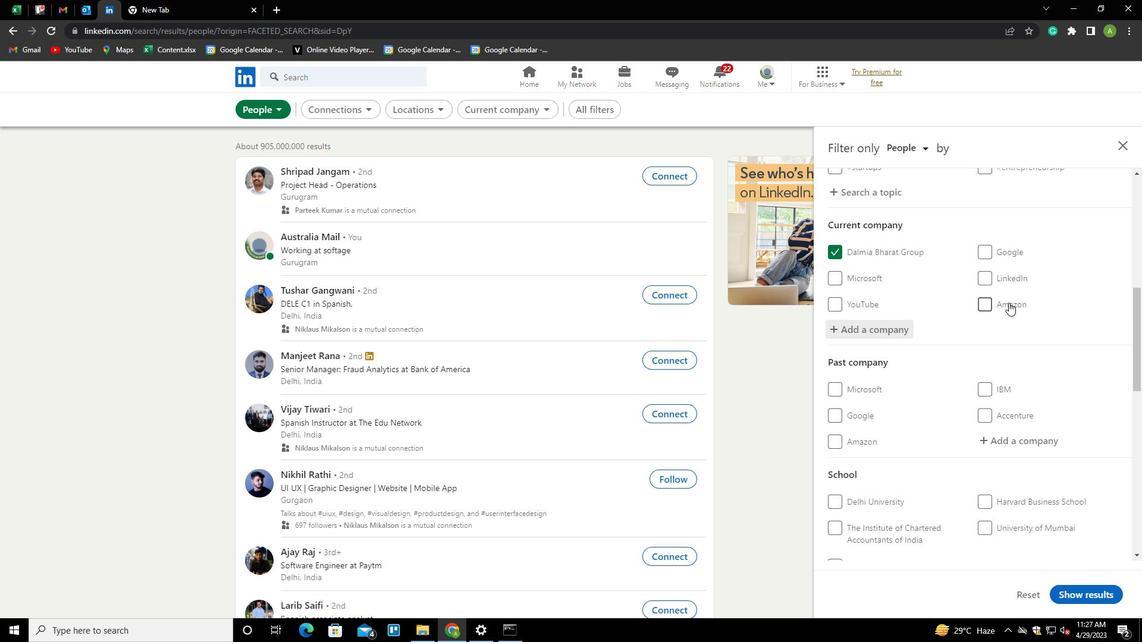 
Action: Mouse scrolled (1008, 302) with delta (0, 0)
Screenshot: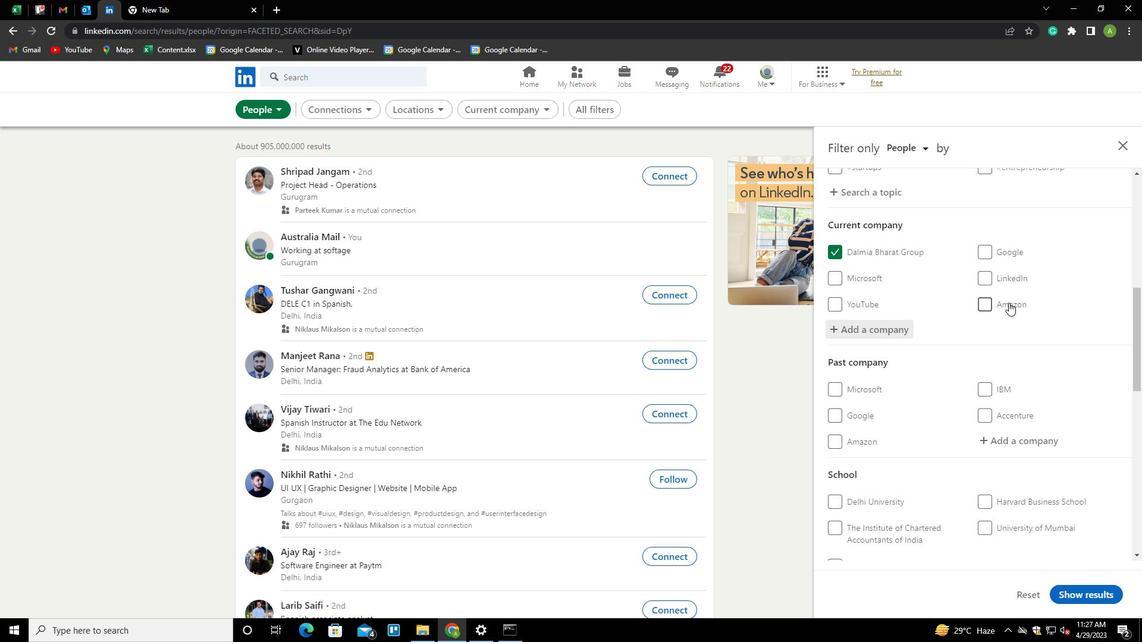 
Action: Mouse moved to (1008, 302)
Screenshot: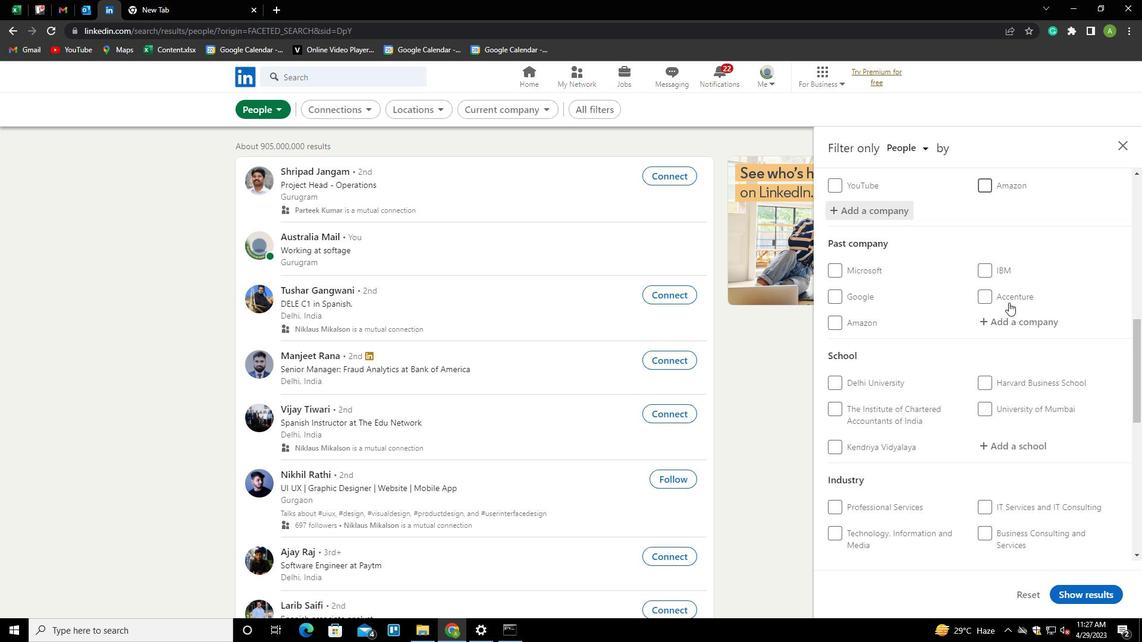 
Action: Mouse scrolled (1008, 302) with delta (0, 0)
Screenshot: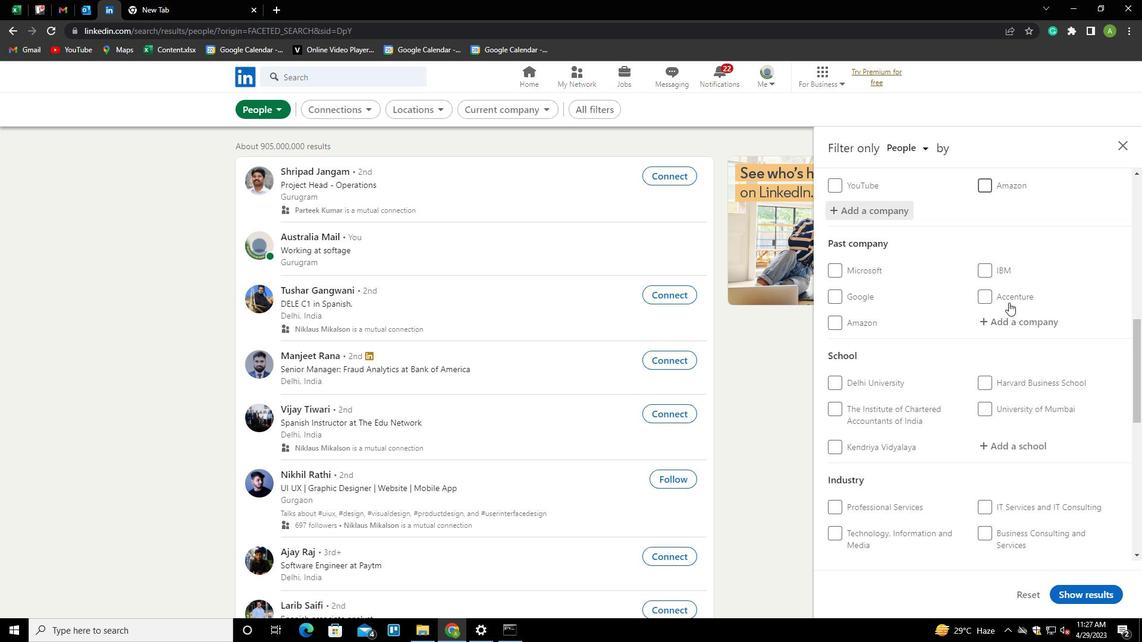 
Action: Mouse scrolled (1008, 302) with delta (0, 0)
Screenshot: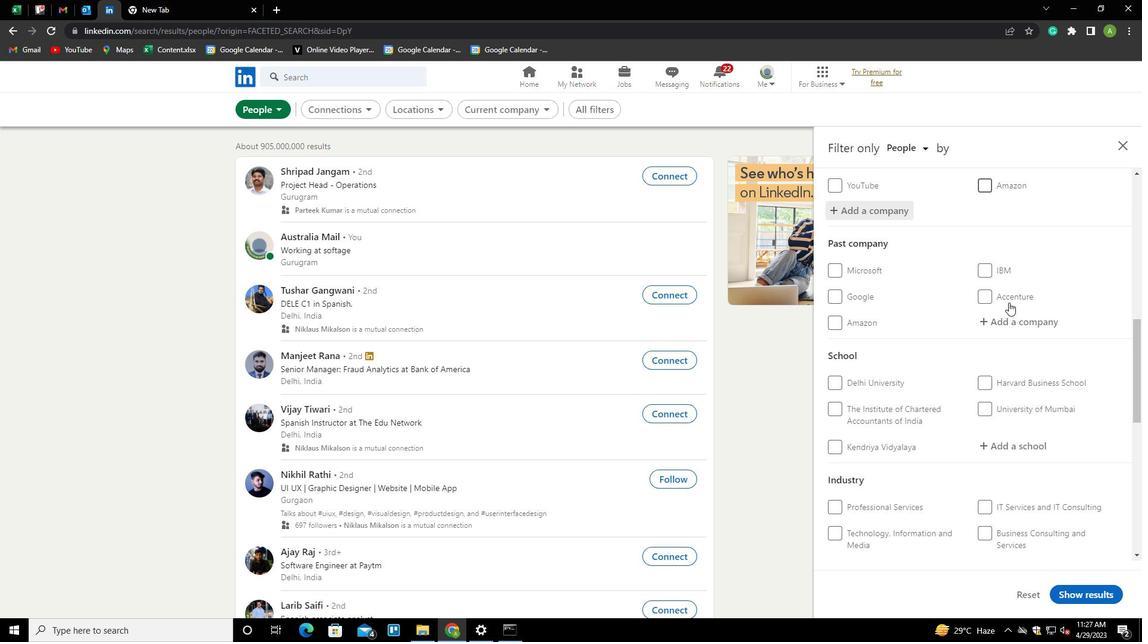 
Action: Mouse moved to (986, 328)
Screenshot: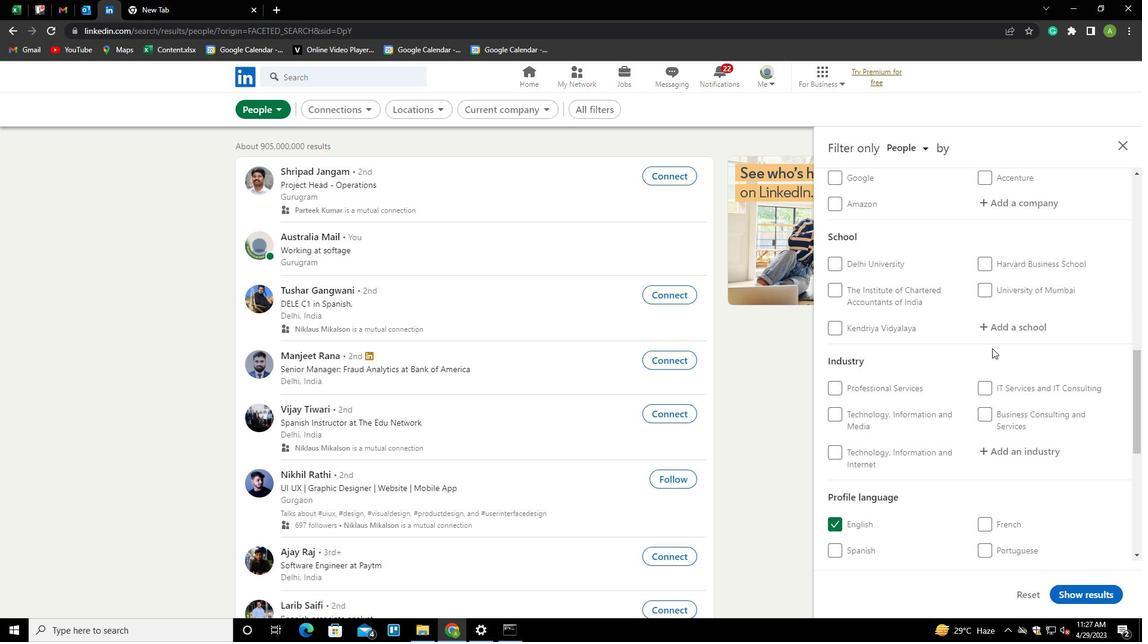 
Action: Mouse pressed left at (986, 328)
Screenshot: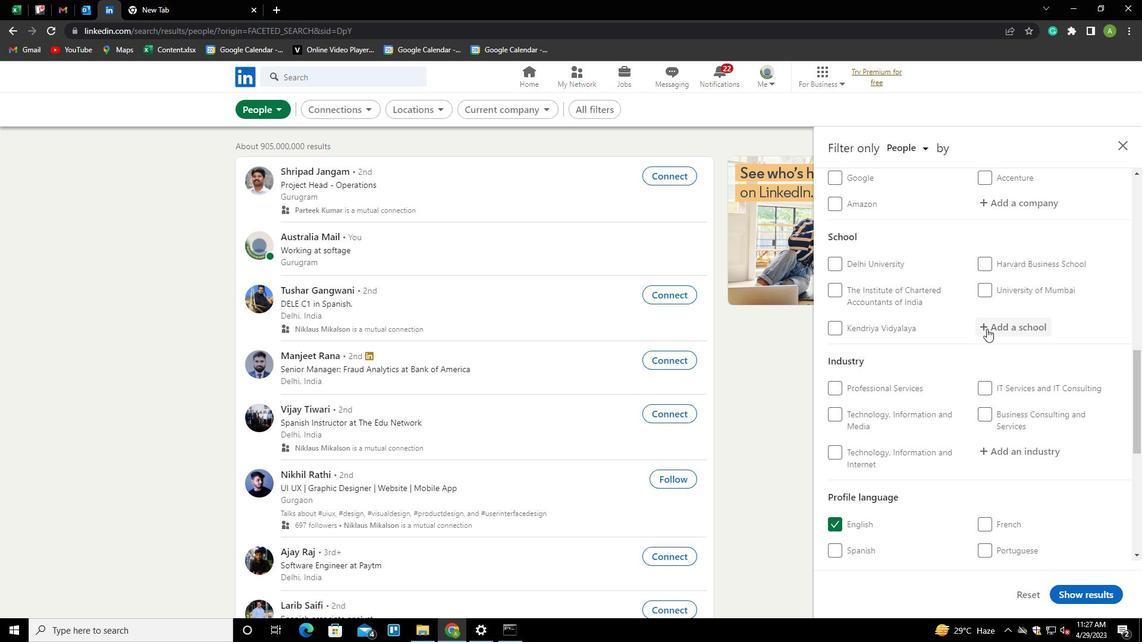 
Action: Mouse moved to (992, 326)
Screenshot: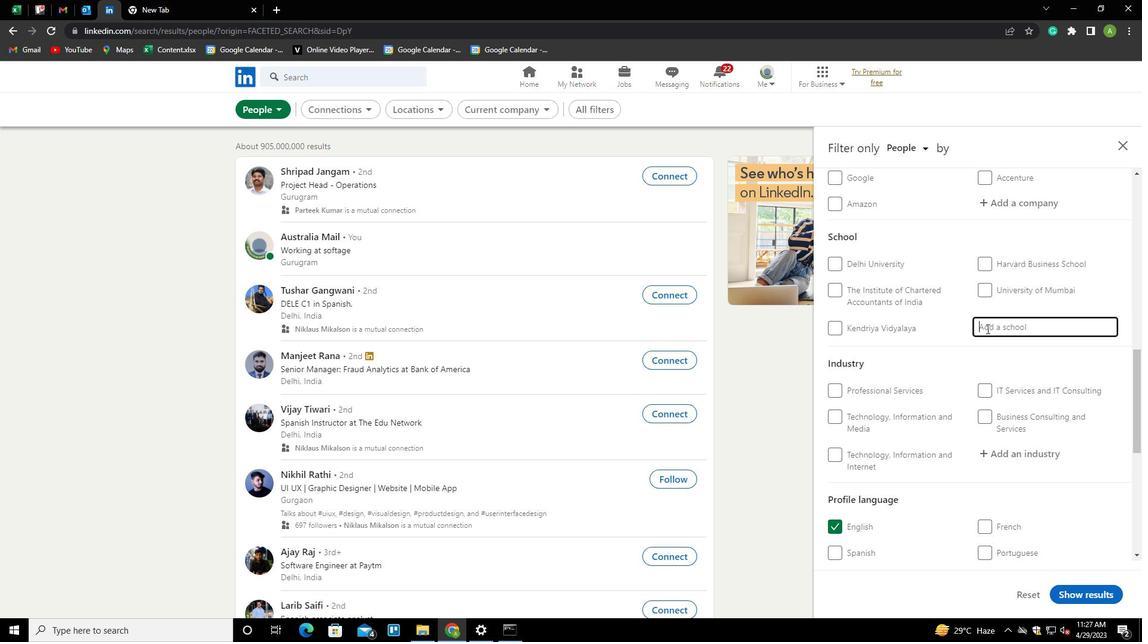 
Action: Mouse pressed left at (992, 326)
Screenshot: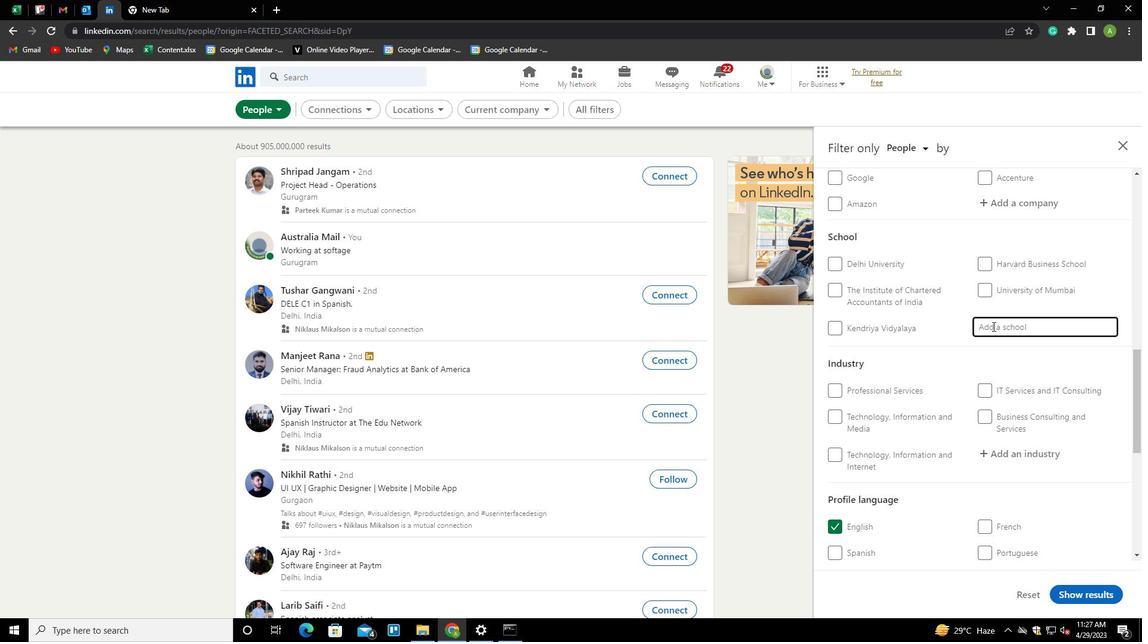 
Action: Key pressed <Key.shift>CAREER<Key.space><Key.shift>POINT<Key.down><Key.down><Key.enter>
Screenshot: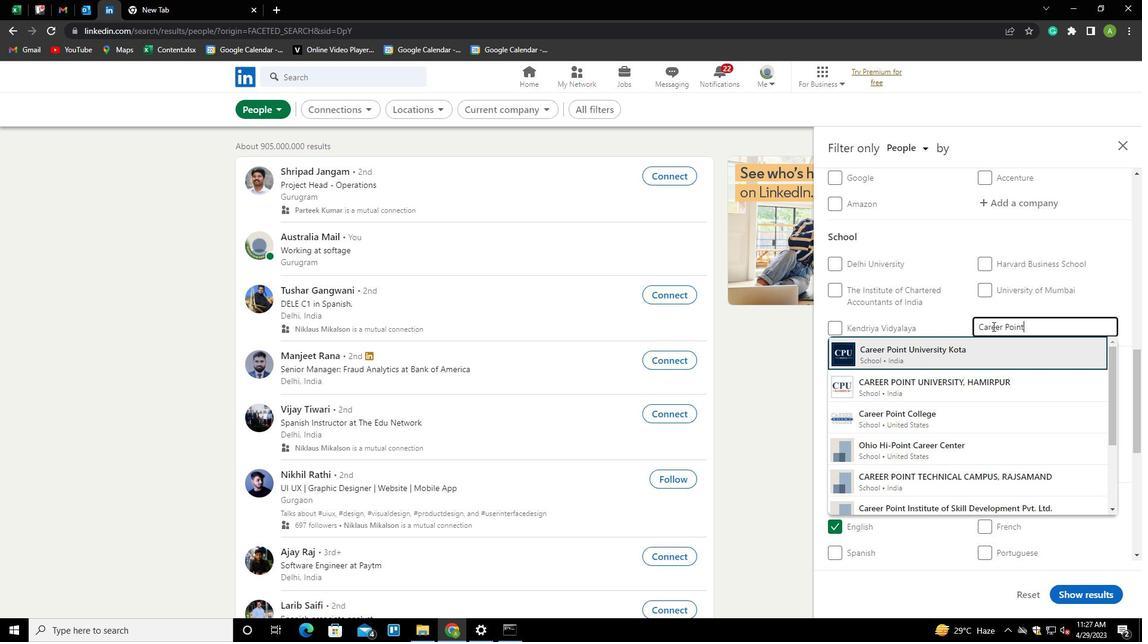 
Action: Mouse scrolled (992, 325) with delta (0, 0)
Screenshot: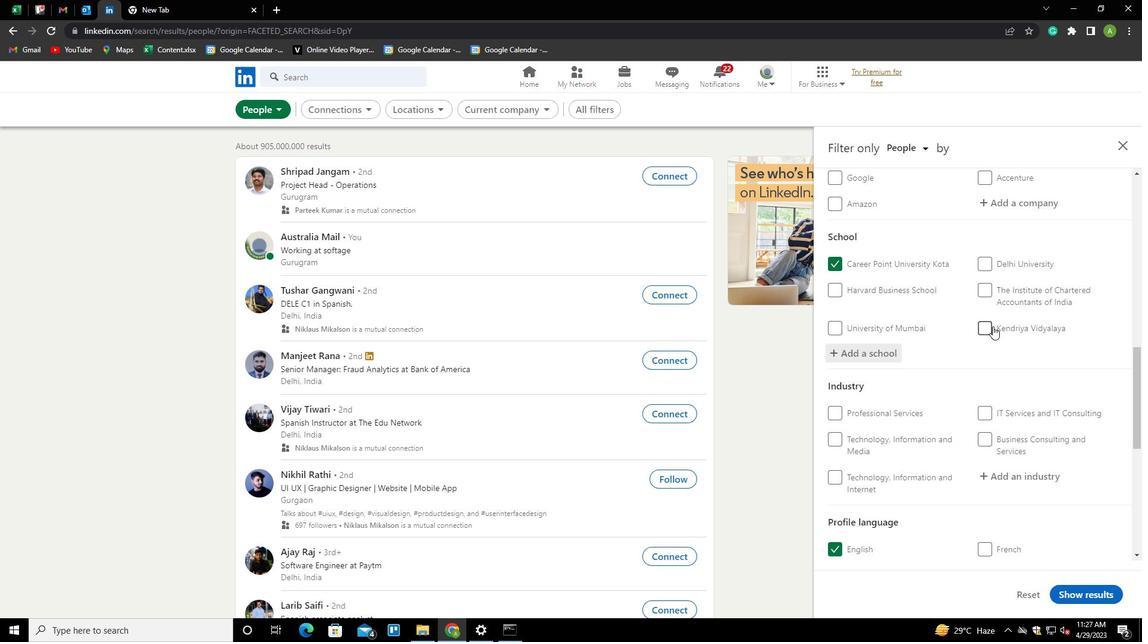 
Action: Mouse scrolled (992, 325) with delta (0, 0)
Screenshot: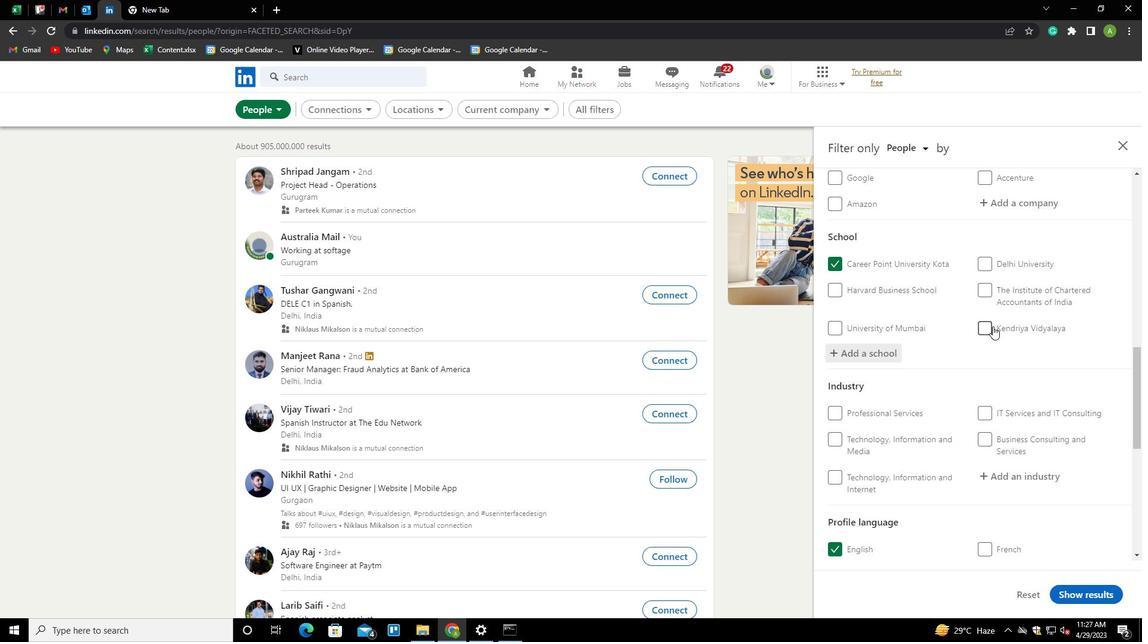 
Action: Mouse scrolled (992, 325) with delta (0, 0)
Screenshot: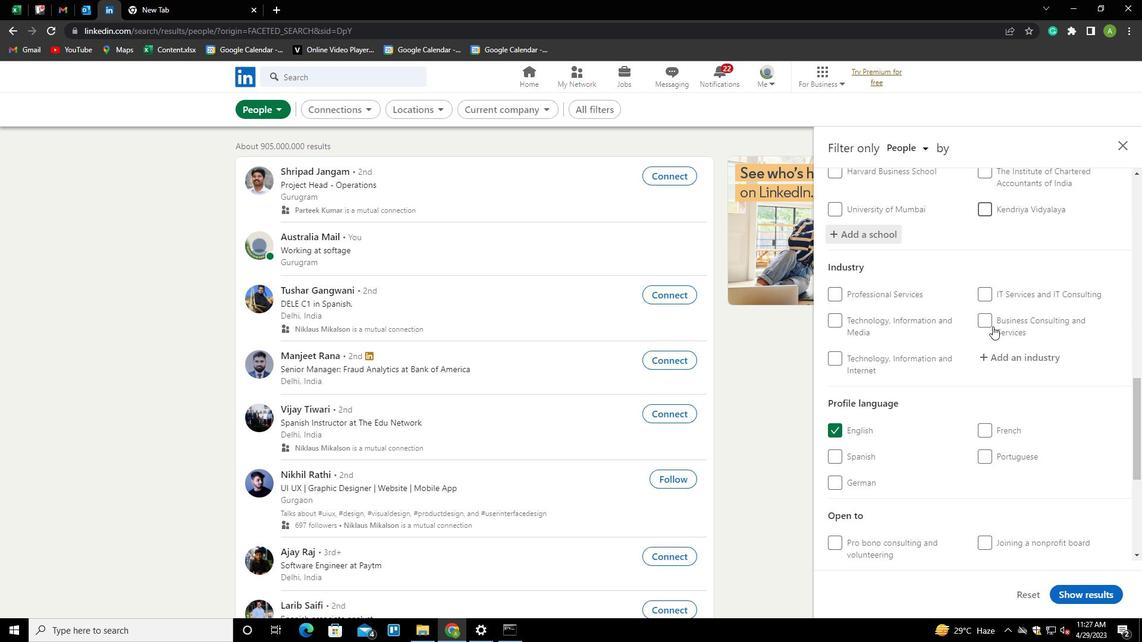 
Action: Mouse moved to (999, 301)
Screenshot: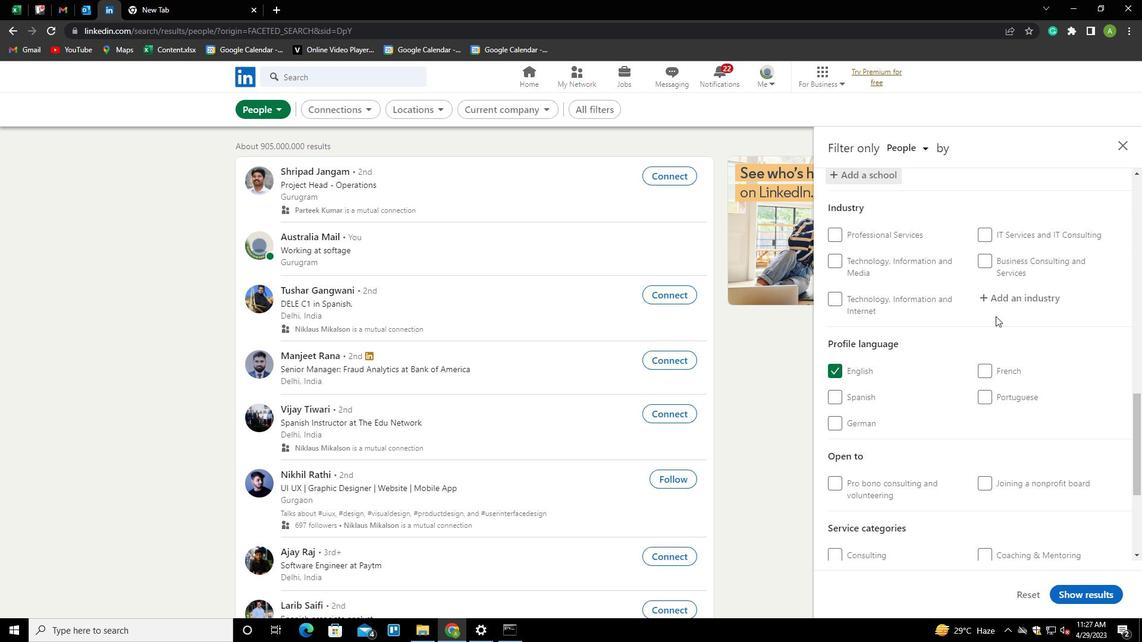
Action: Mouse pressed left at (999, 301)
Screenshot: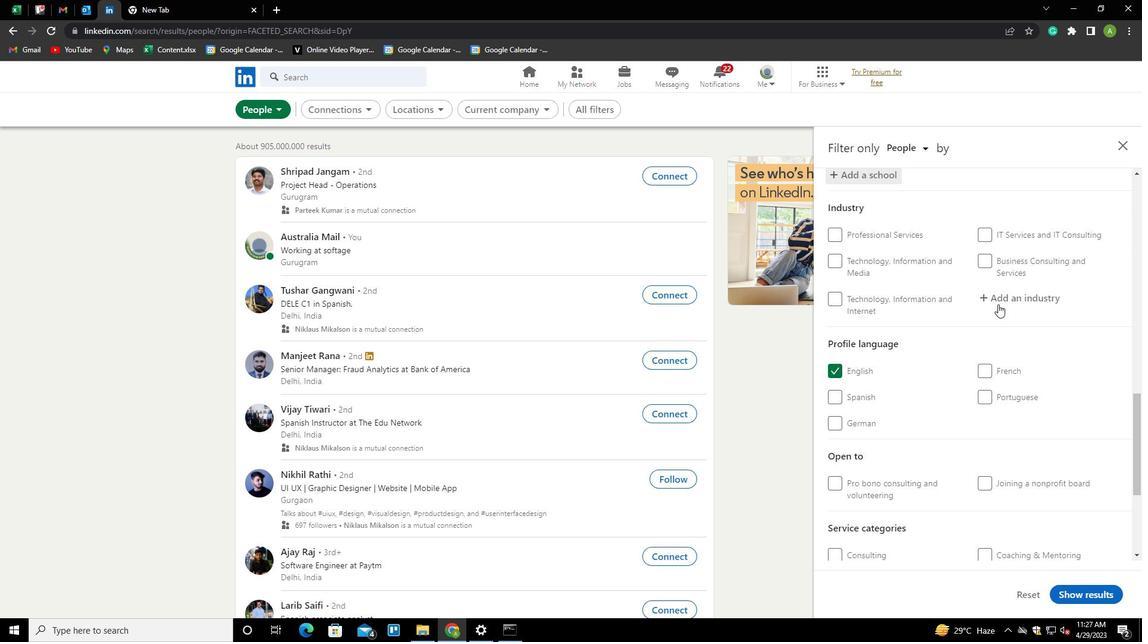 
Action: Key pressed <Key.shift>HOUSEHOL<Key.down><Key.down><Key.enter>
Screenshot: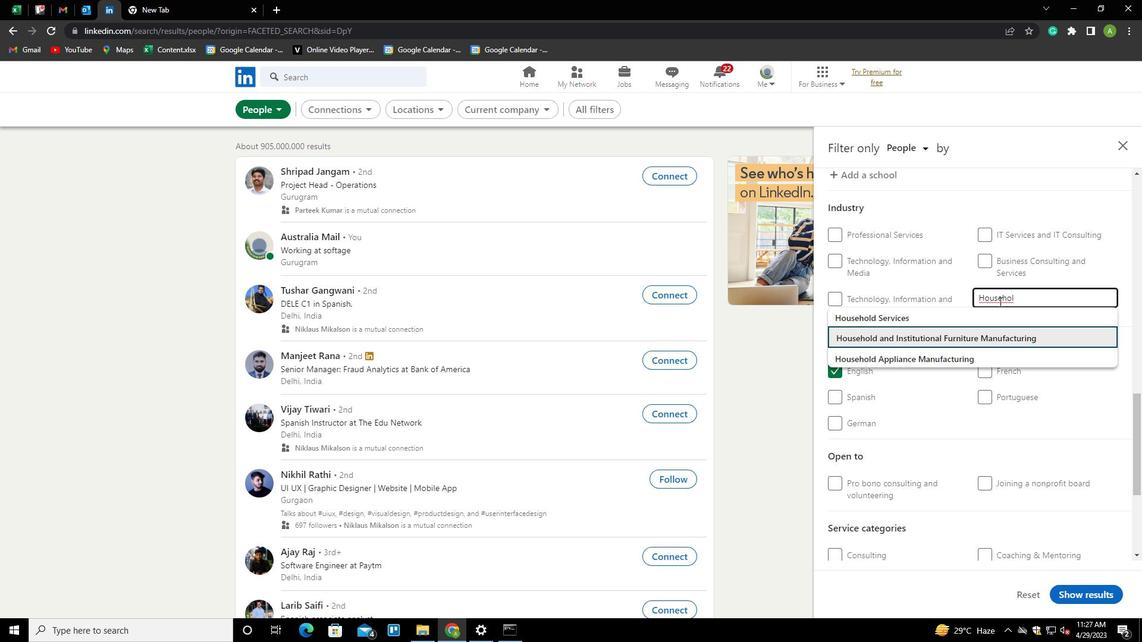 
Action: Mouse scrolled (999, 300) with delta (0, 0)
Screenshot: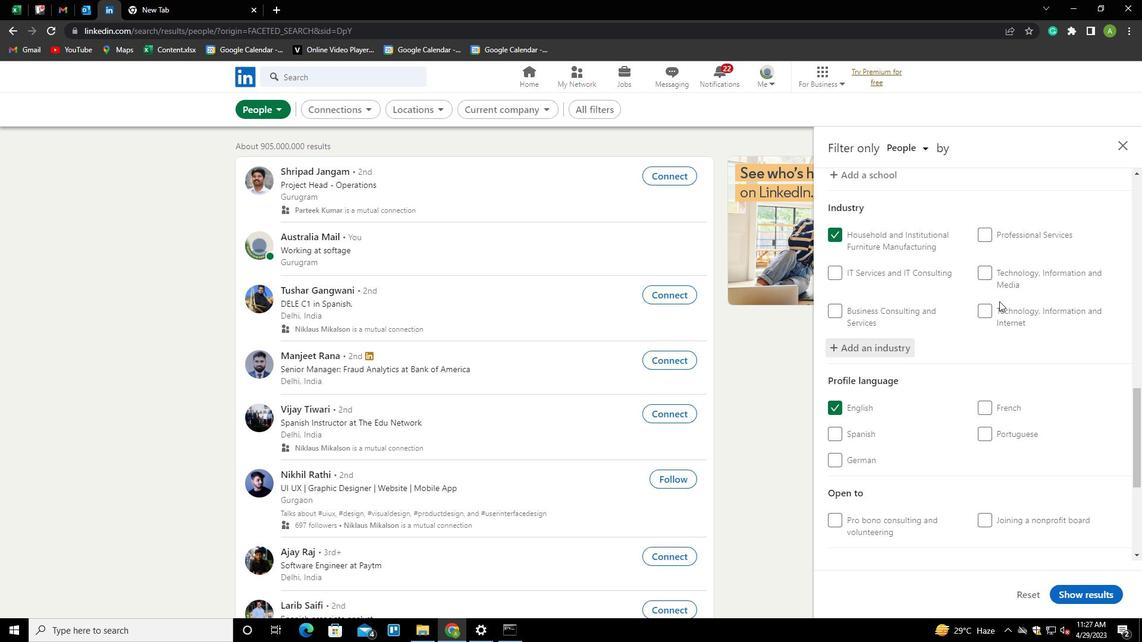 
Action: Mouse scrolled (999, 300) with delta (0, 0)
Screenshot: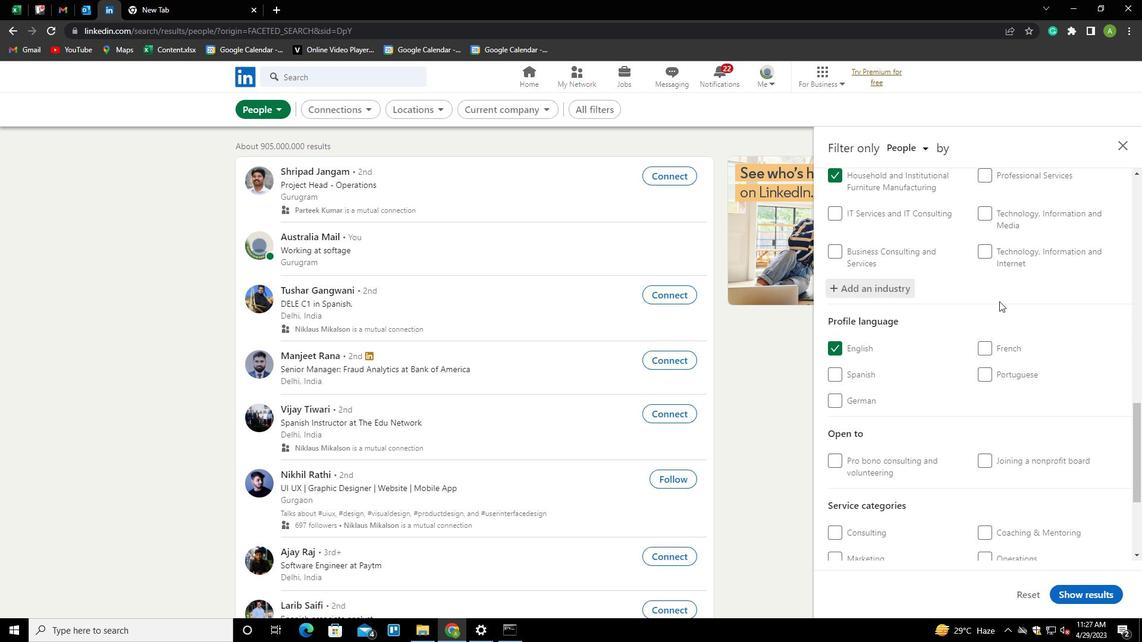 
Action: Mouse scrolled (999, 300) with delta (0, 0)
Screenshot: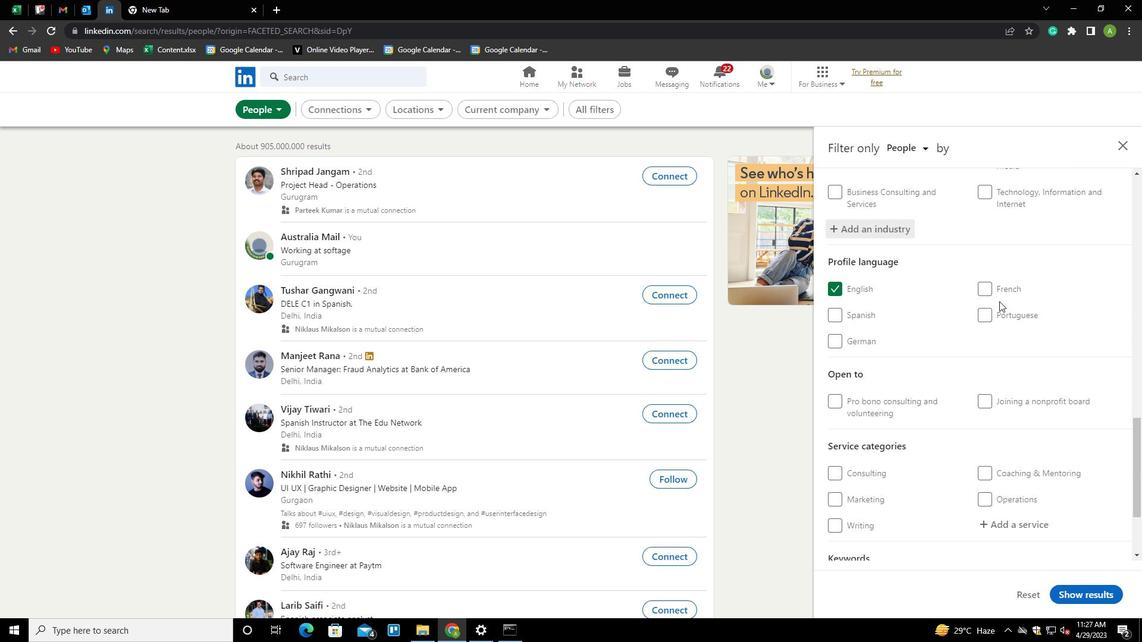 
Action: Mouse scrolled (999, 300) with delta (0, 0)
Screenshot: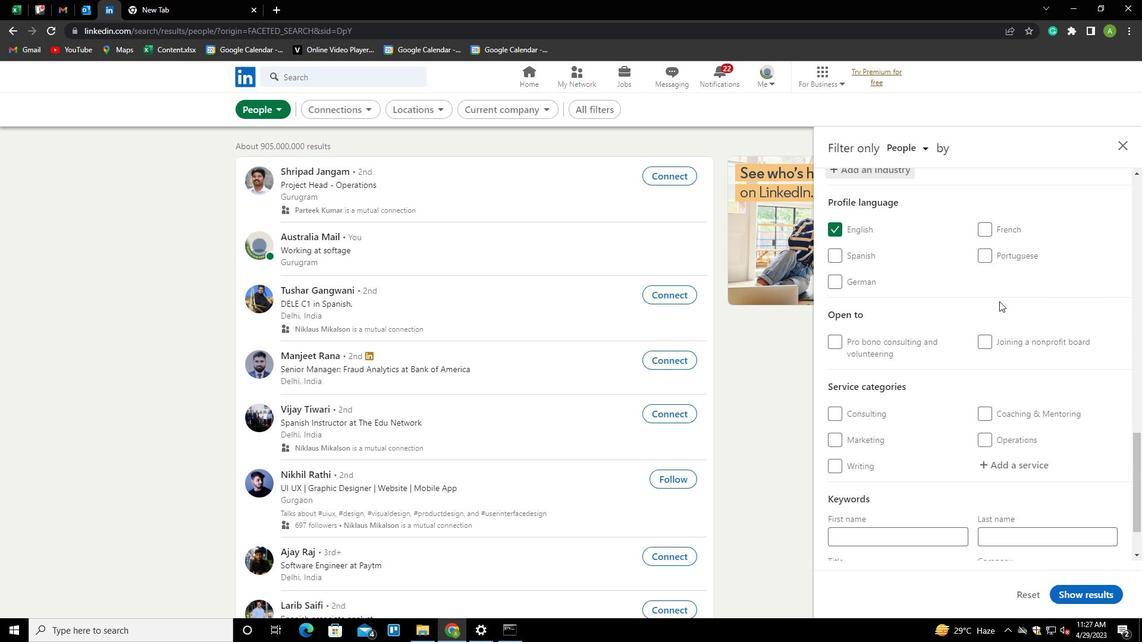 
Action: Mouse moved to (1002, 403)
Screenshot: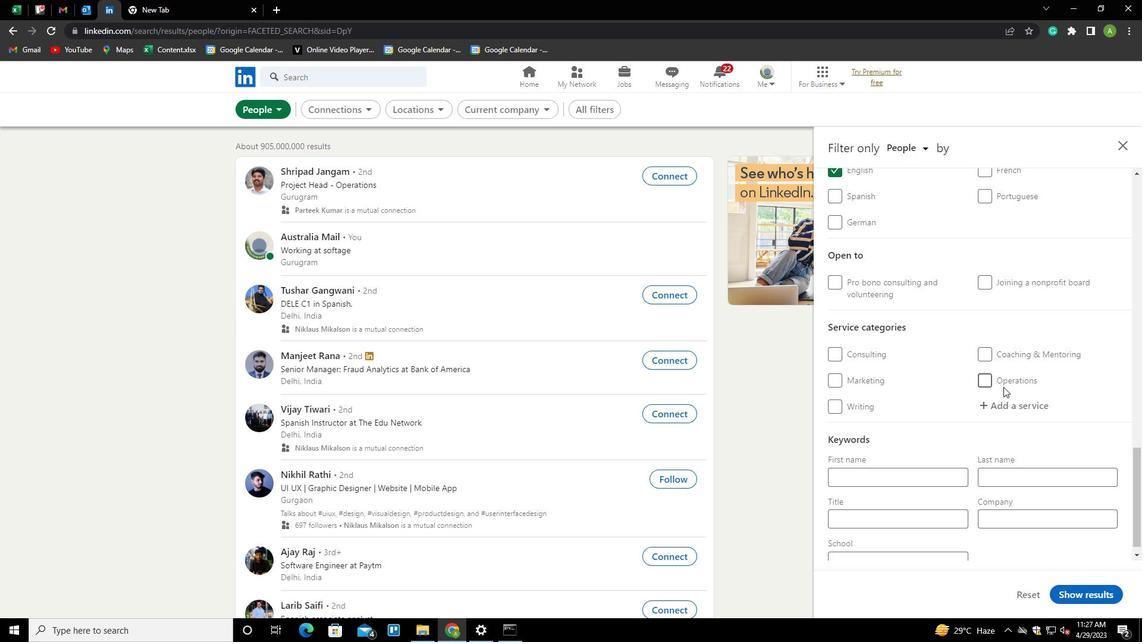 
Action: Mouse pressed left at (1002, 403)
Screenshot: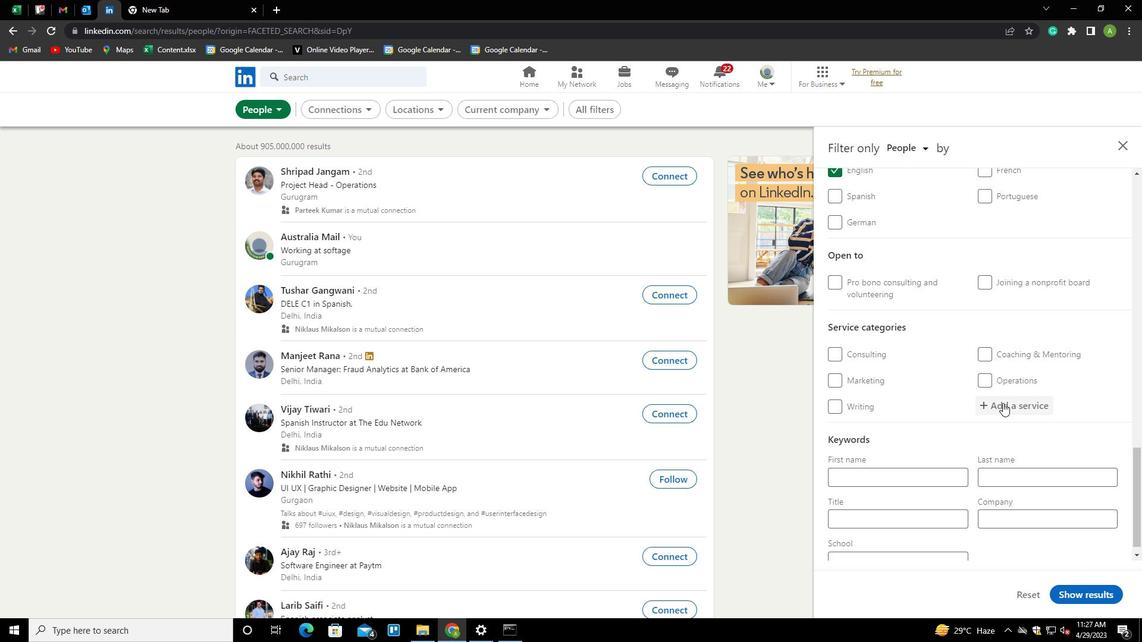 
Action: Mouse moved to (1002, 404)
Screenshot: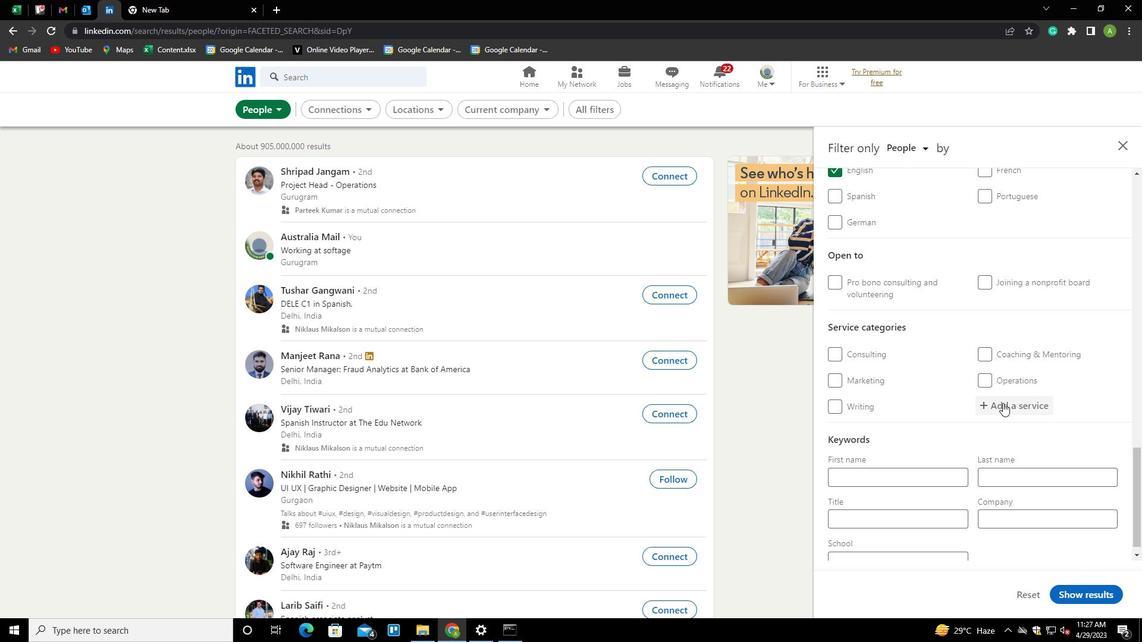 
Action: Key pressed <Key.shift>
Screenshot: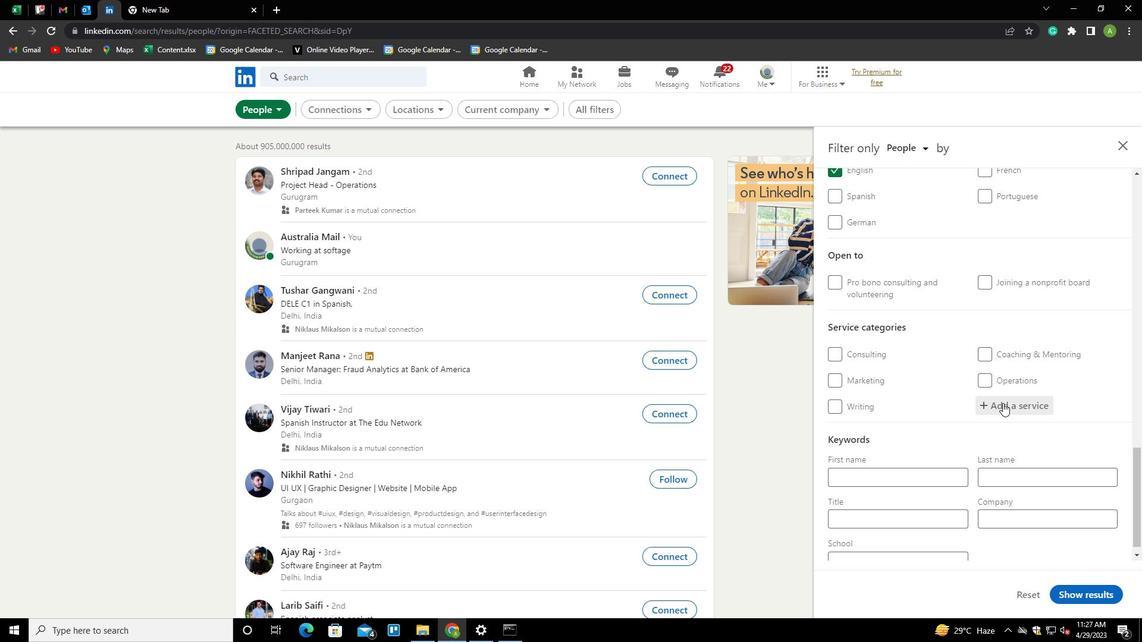 
Action: Mouse moved to (1000, 405)
Screenshot: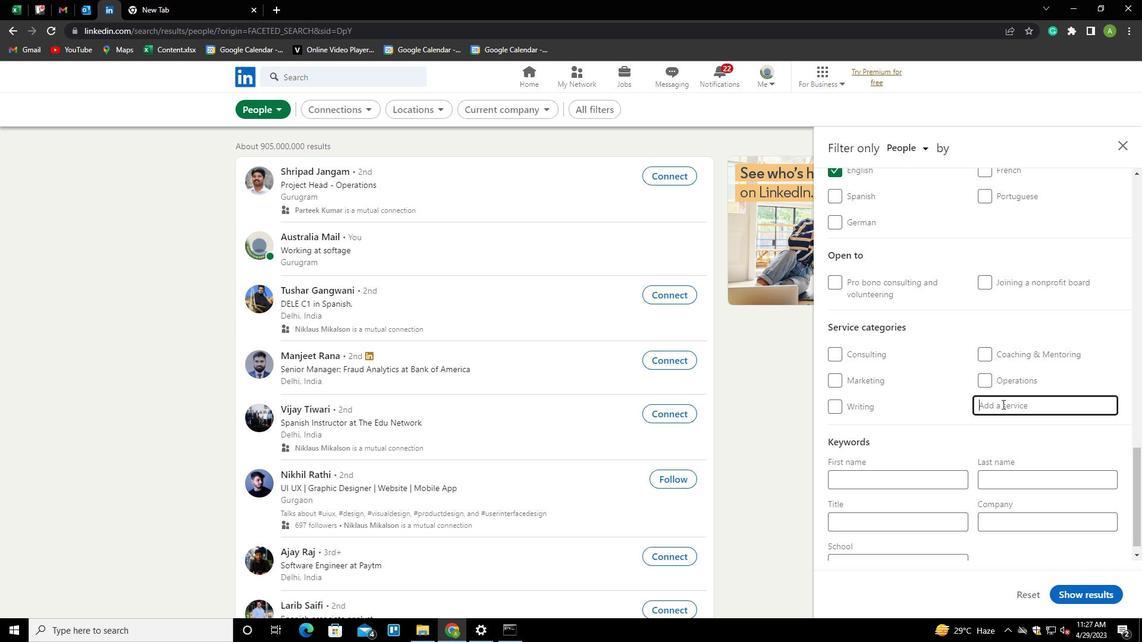 
Action: Key pressed ASSOCI<Key.backspace><Key.backspace><Key.backspace>ISTANT<Key.down><Key.down><Key.down><Key.down><Key.shift>ADVERTISING
Screenshot: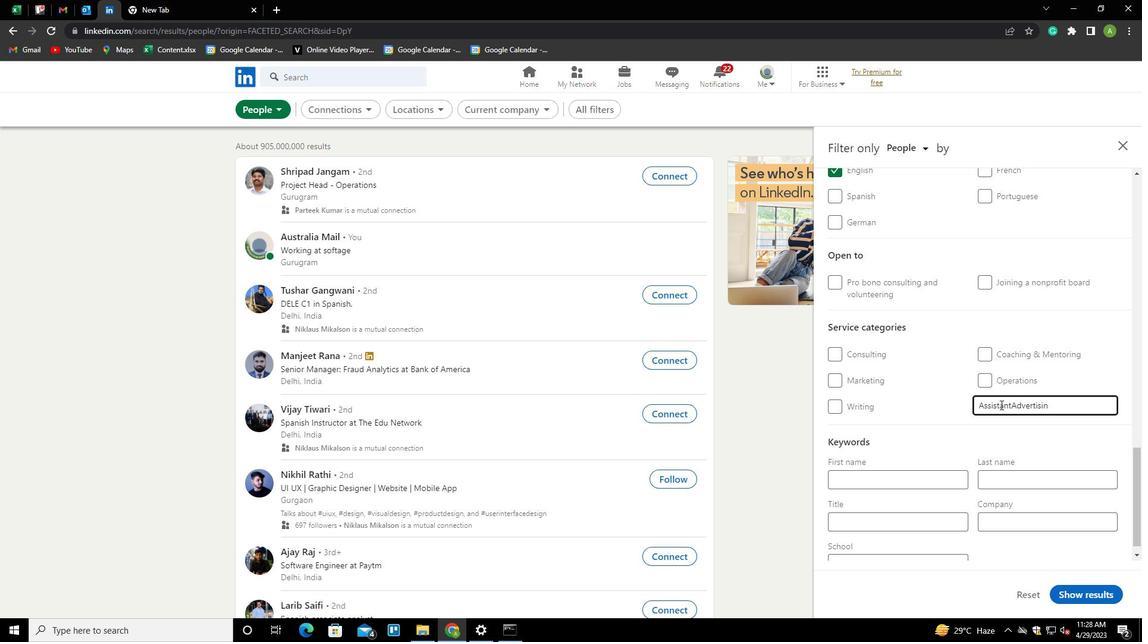 
Action: Mouse moved to (1107, 368)
Screenshot: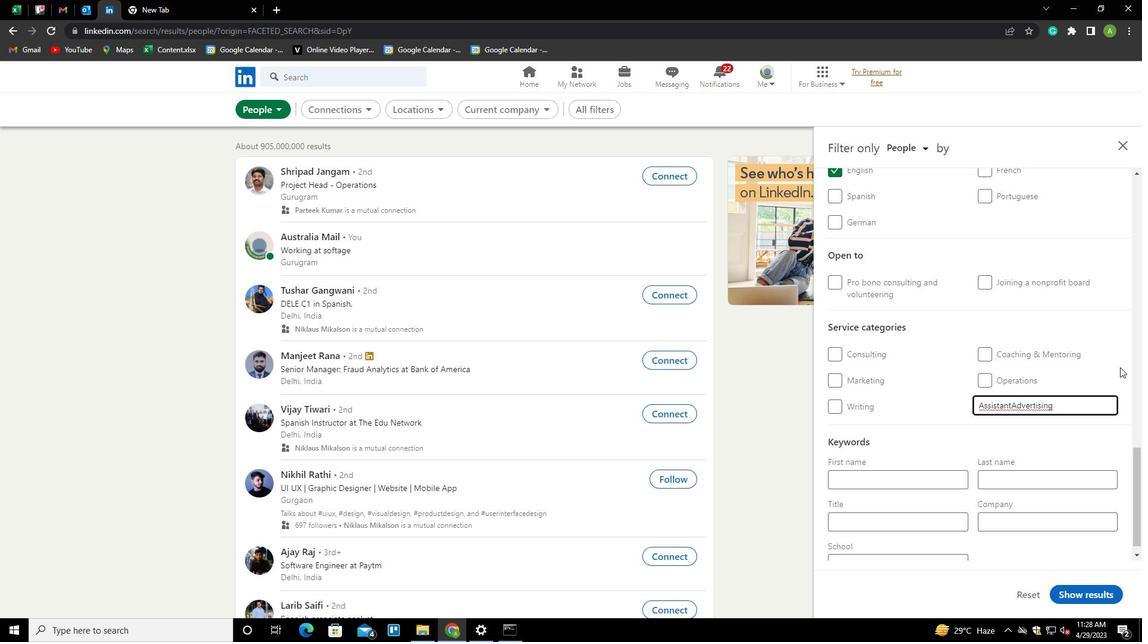 
Action: Mouse pressed left at (1107, 368)
Screenshot: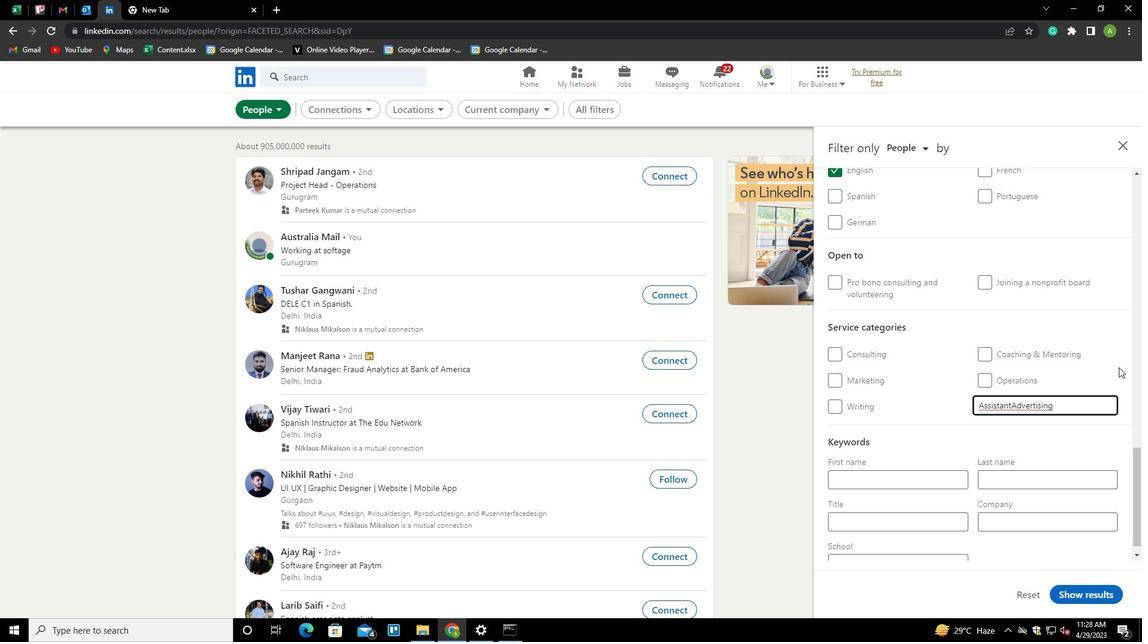 
Action: Mouse moved to (929, 507)
Screenshot: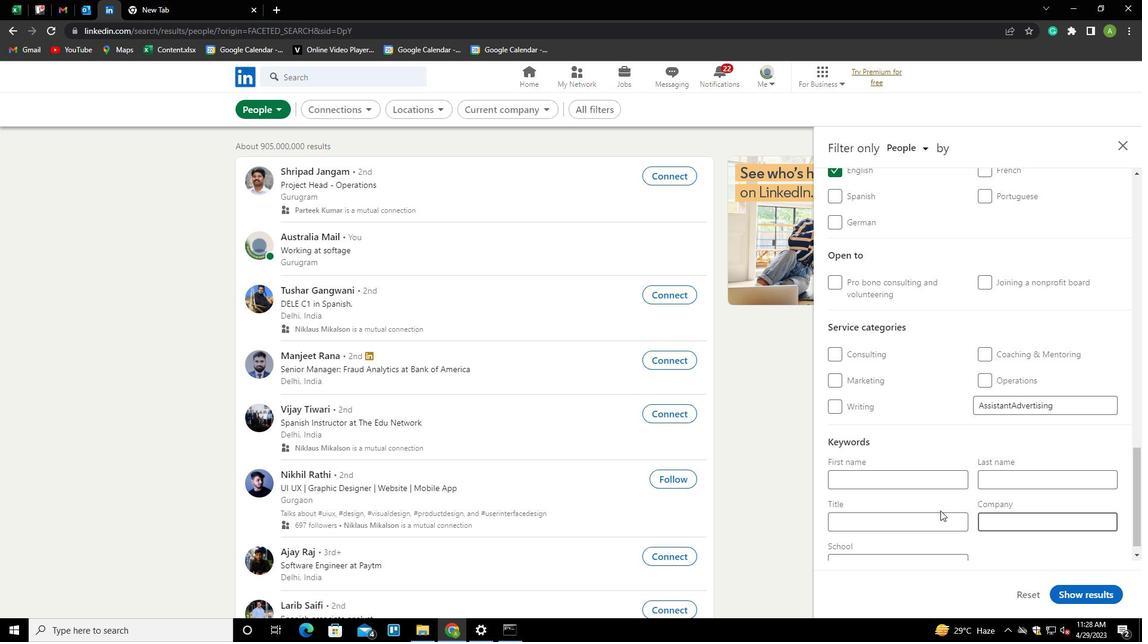 
Action: Mouse scrolled (929, 507) with delta (0, 0)
Screenshot: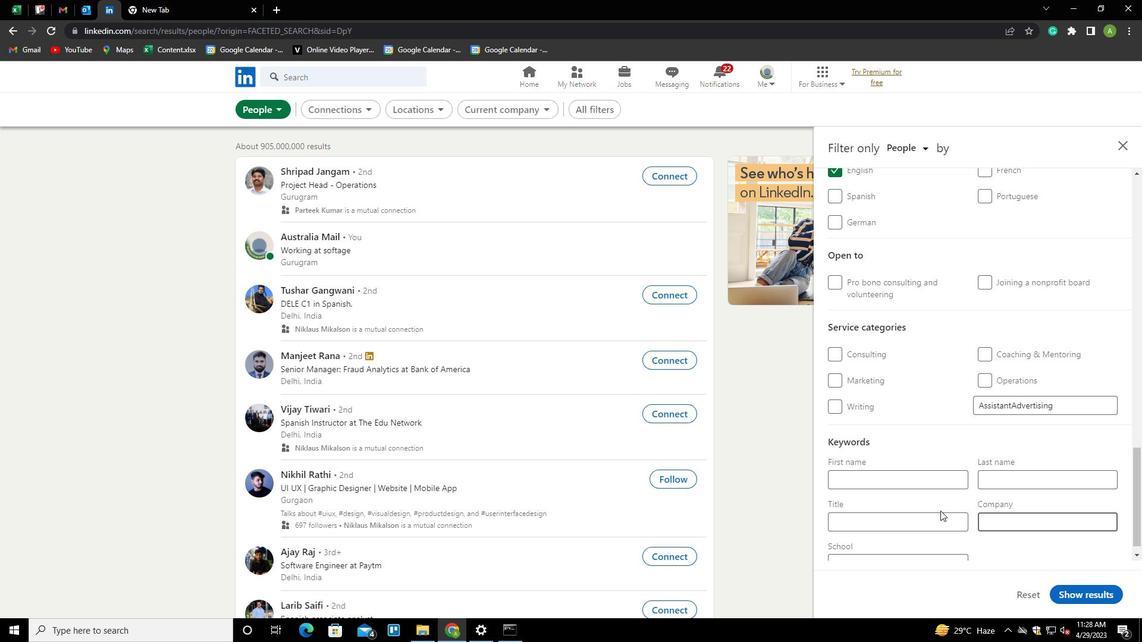 
Action: Mouse scrolled (929, 507) with delta (0, 0)
Screenshot: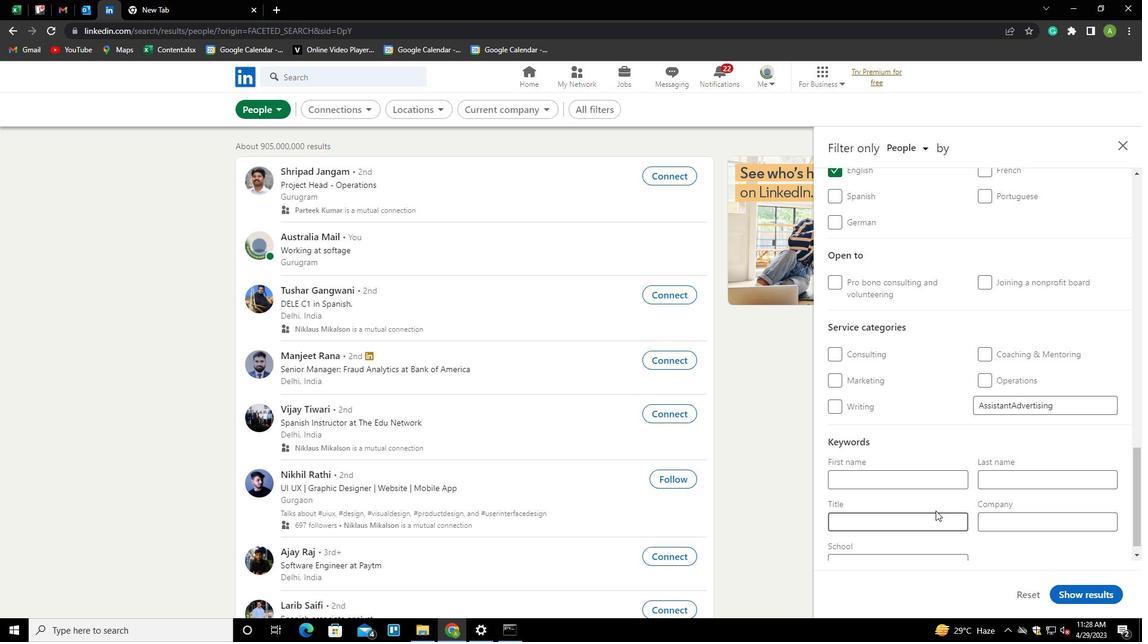 
Action: Mouse scrolled (929, 507) with delta (0, 0)
Screenshot: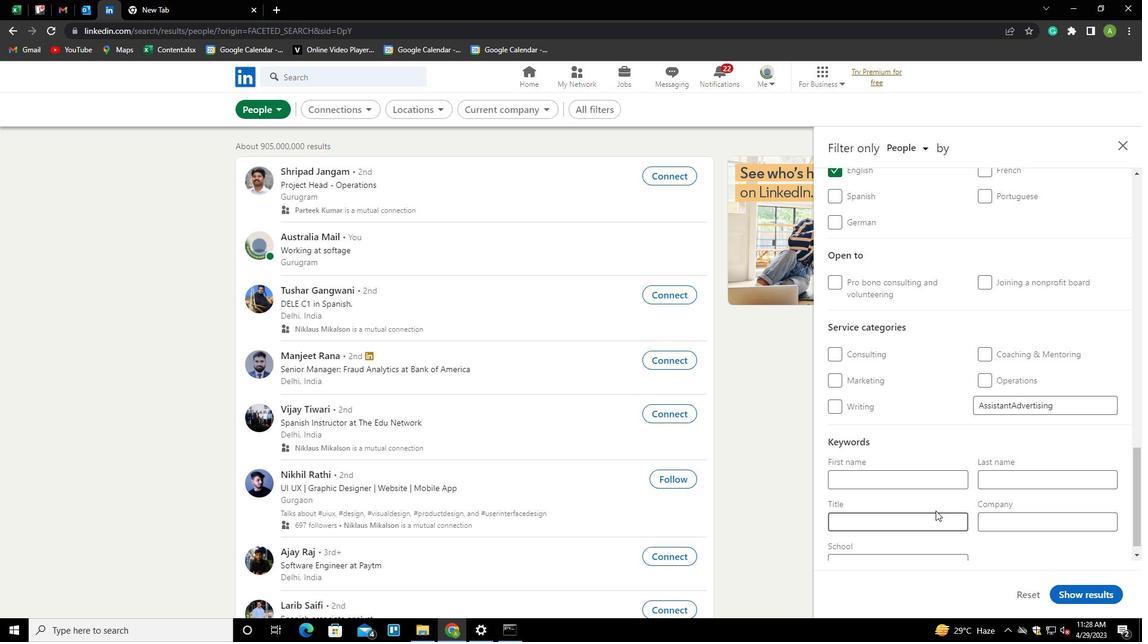 
Action: Mouse scrolled (929, 507) with delta (0, 0)
Screenshot: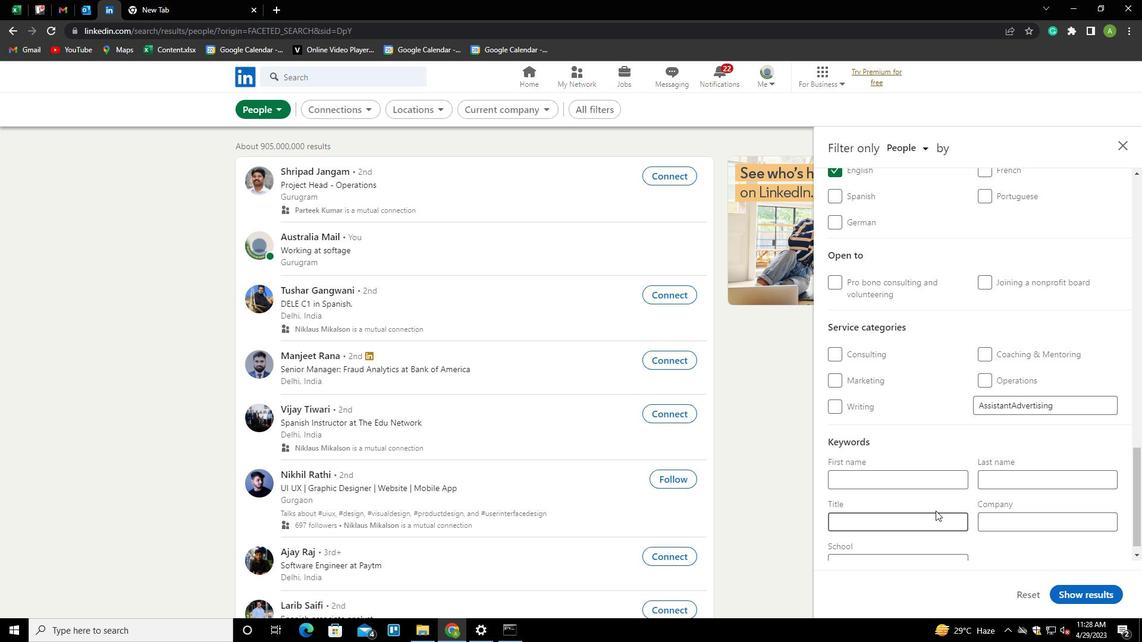 
Action: Mouse moved to (911, 503)
Screenshot: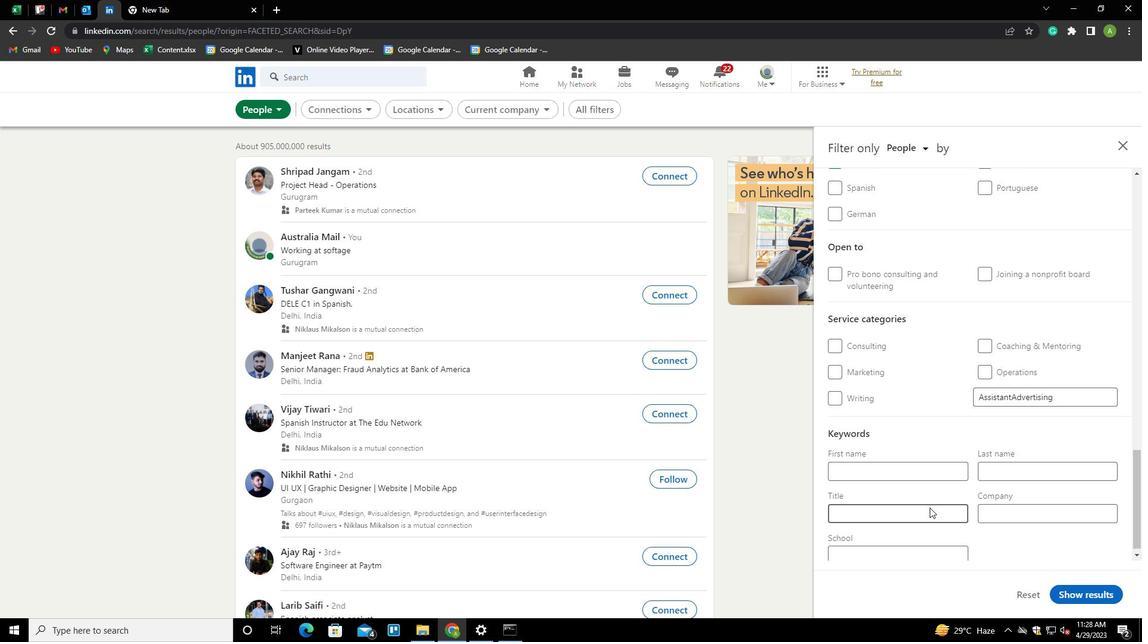 
Action: Mouse pressed left at (911, 503)
Screenshot: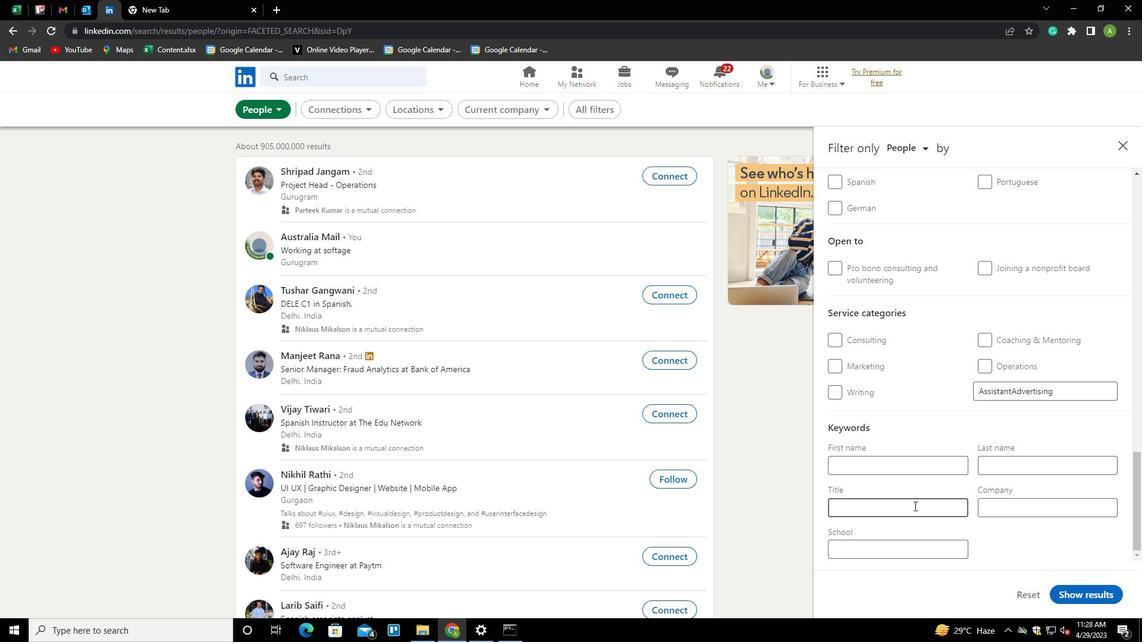 
Action: Key pressed <Key.shift>STORE<Key.space><Key.shift>MANGER<Key.left><Key.left><Key.left>A
Screenshot: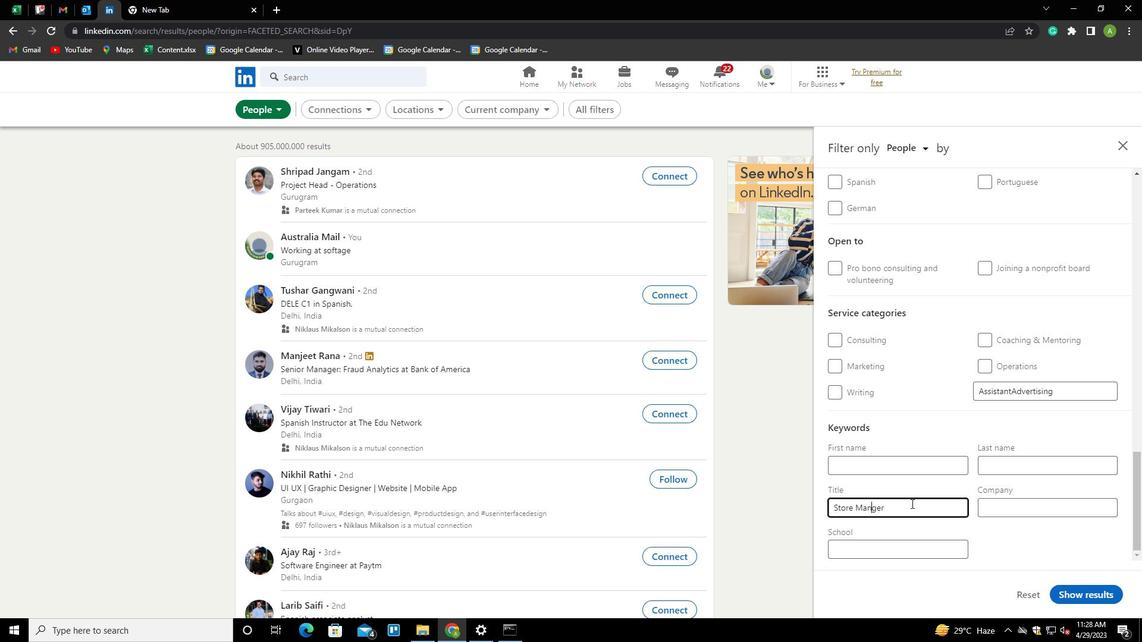 
Action: Mouse moved to (1047, 536)
Screenshot: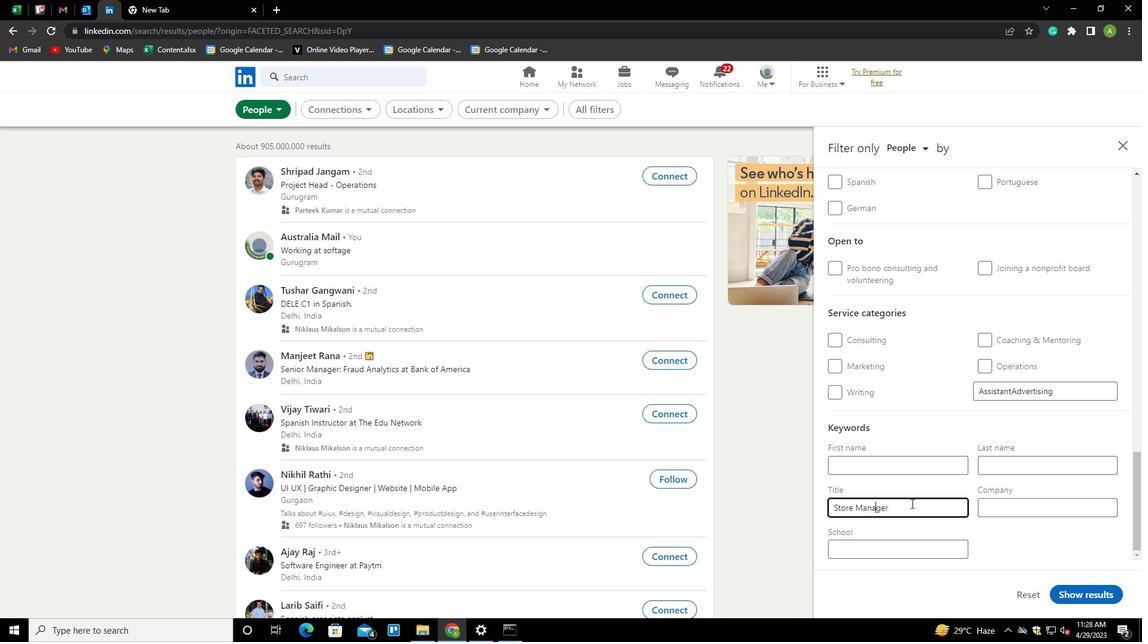 
Action: Mouse pressed left at (1047, 536)
Screenshot: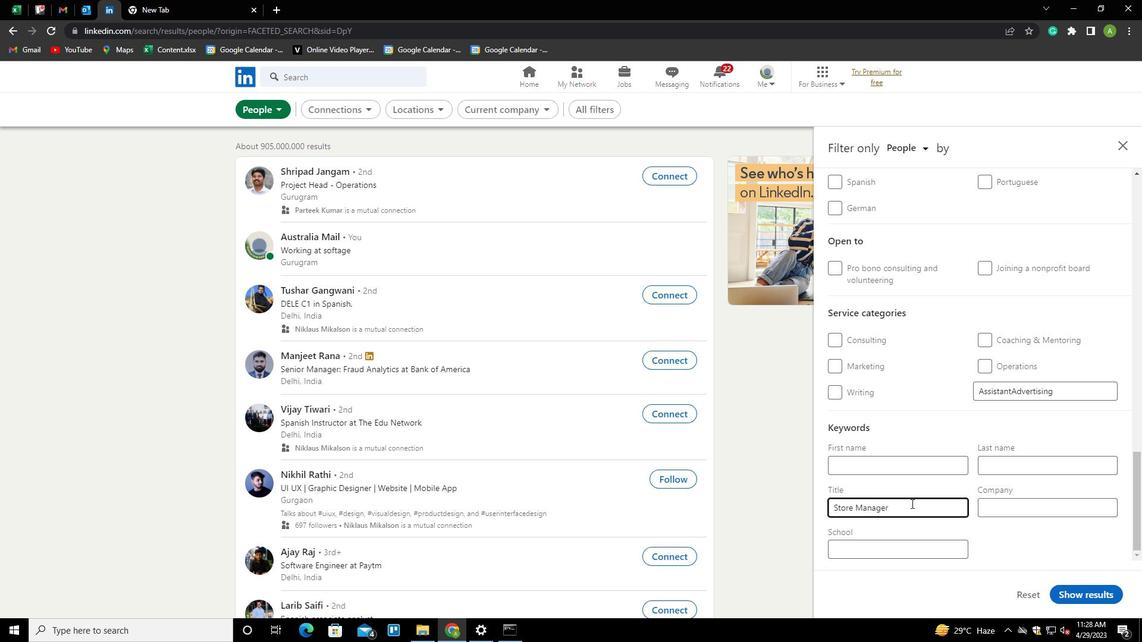 
Action: Mouse moved to (1076, 590)
Screenshot: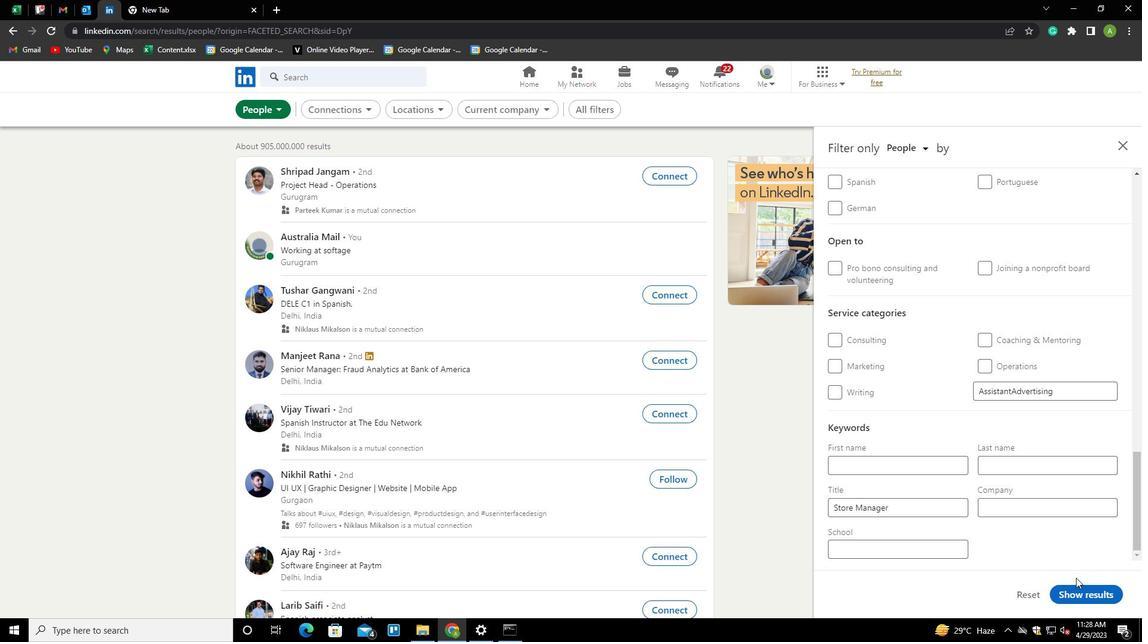 
Action: Mouse pressed left at (1076, 590)
Screenshot: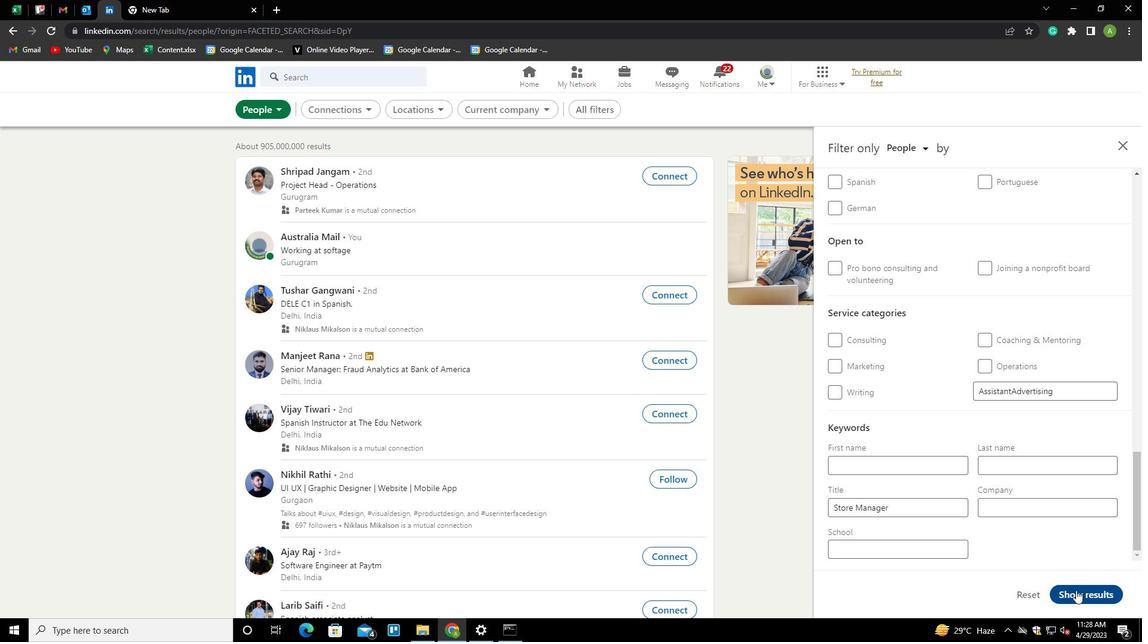 
